 Task: Search one way flight ticket for 1 adult, 5 children, 2 infants in seat and 1 infant on lap in first from Longview: East Texas Regional Airport to Laramie: Laramie Regional Airport on 8-3-2023. Choice of flights is Alaska. Number of bags: 1 checked bag. Price is upto 87000. Outbound departure time preference is 15:45.
Action: Mouse moved to (332, 139)
Screenshot: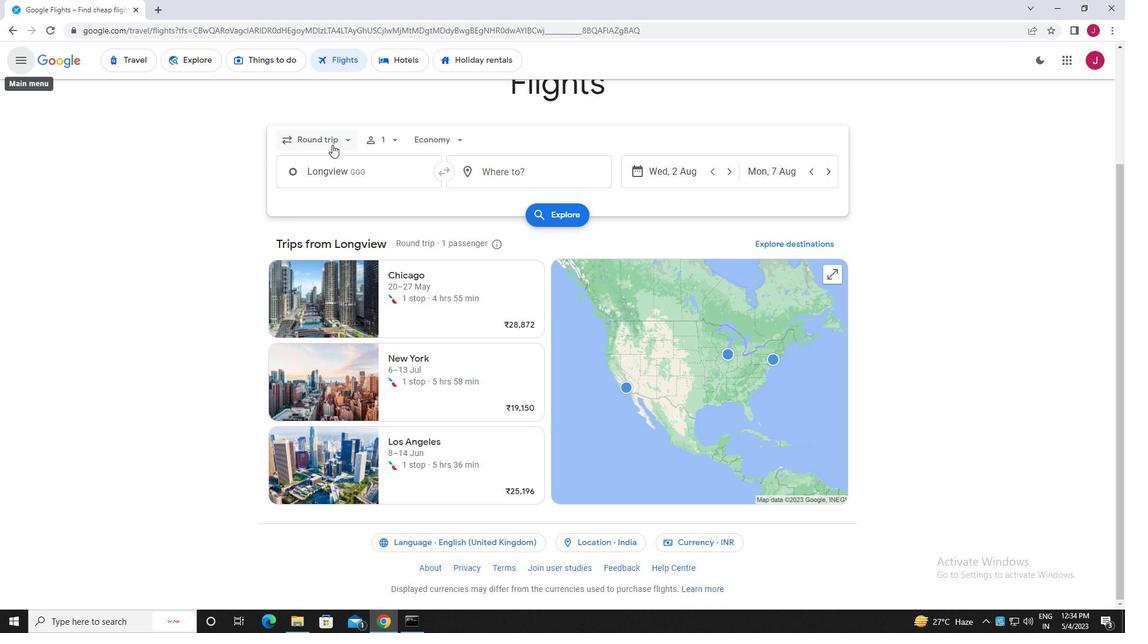 
Action: Mouse pressed left at (332, 139)
Screenshot: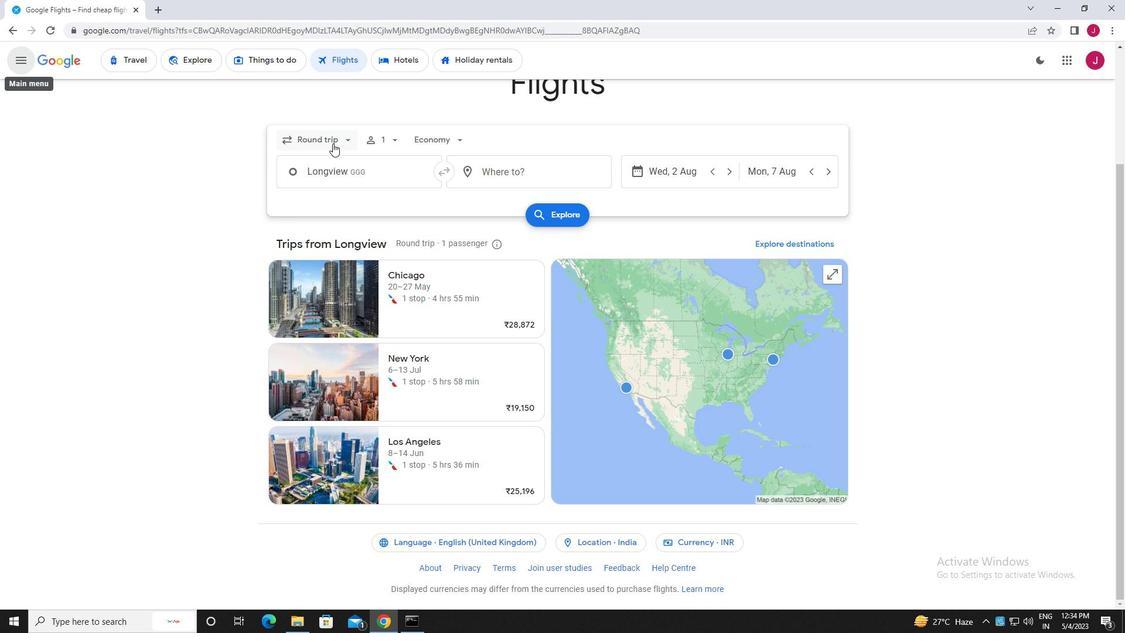 
Action: Mouse moved to (341, 191)
Screenshot: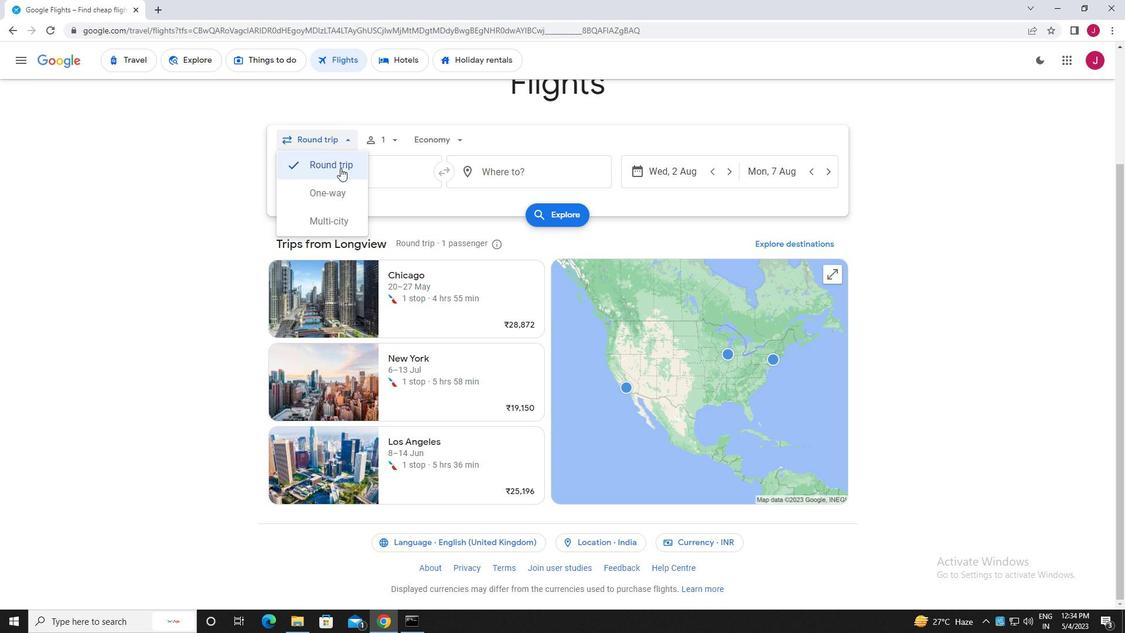 
Action: Mouse pressed left at (341, 191)
Screenshot: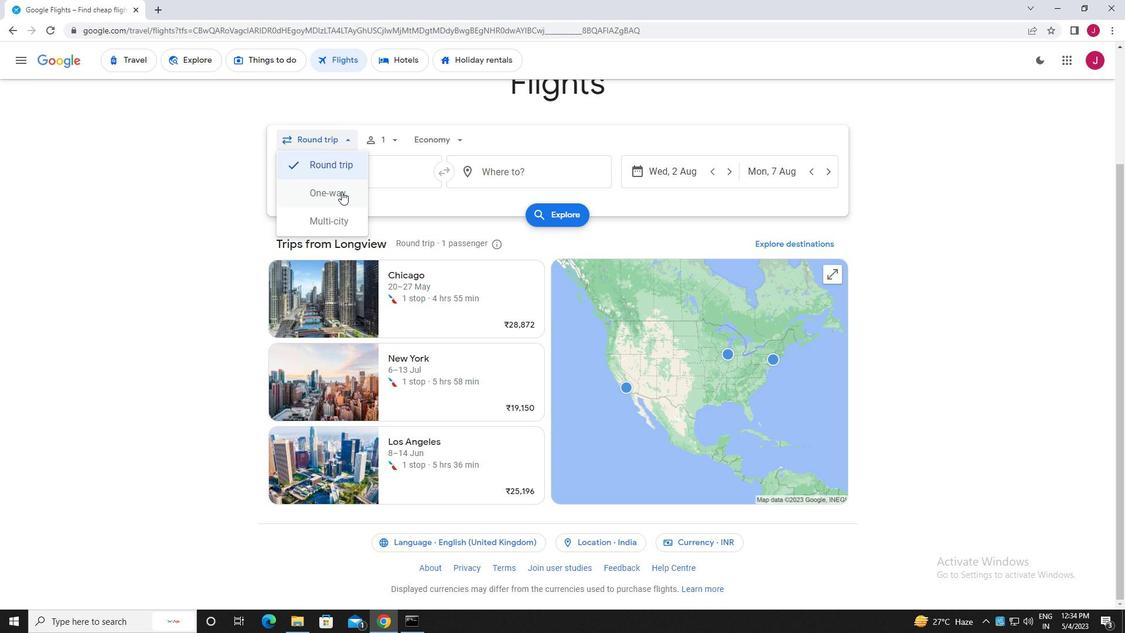 
Action: Mouse moved to (393, 140)
Screenshot: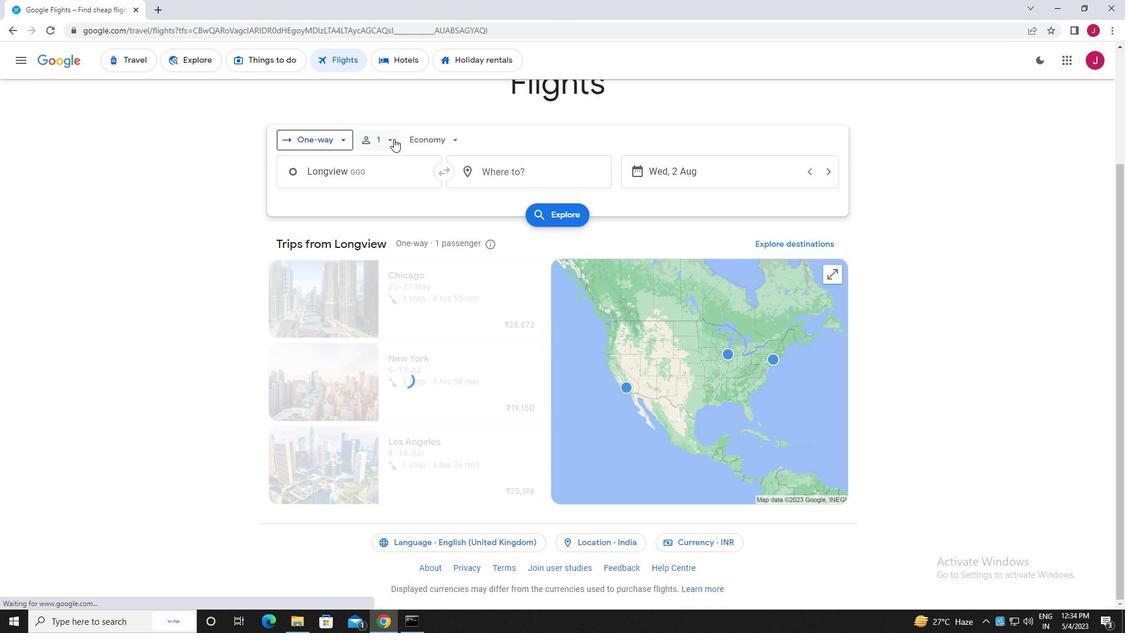 
Action: Mouse pressed left at (393, 140)
Screenshot: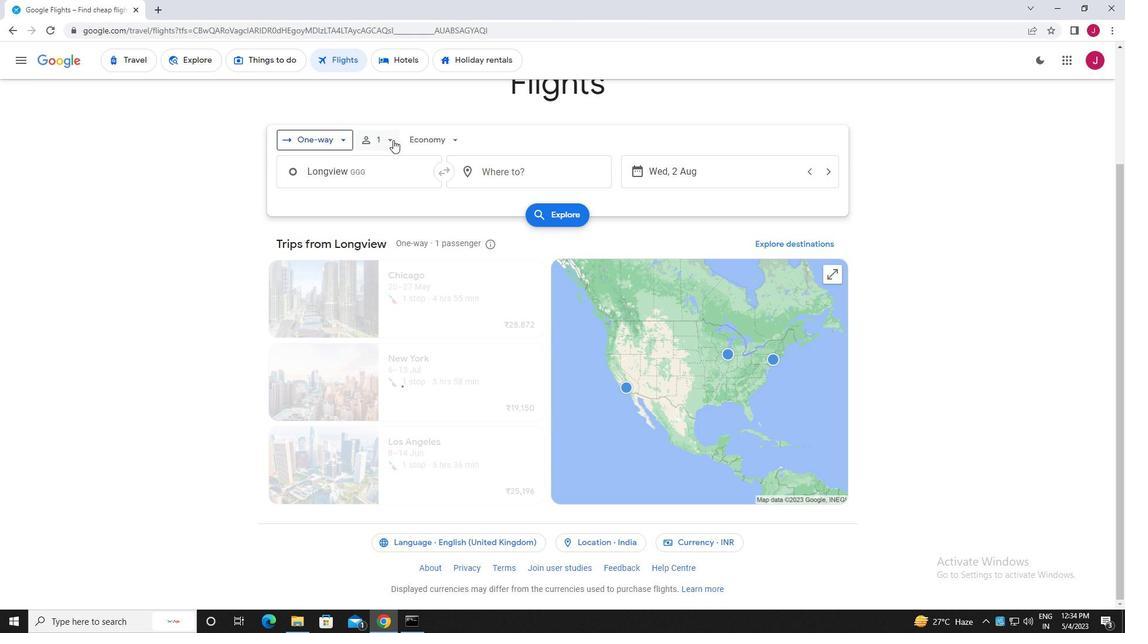 
Action: Mouse moved to (480, 201)
Screenshot: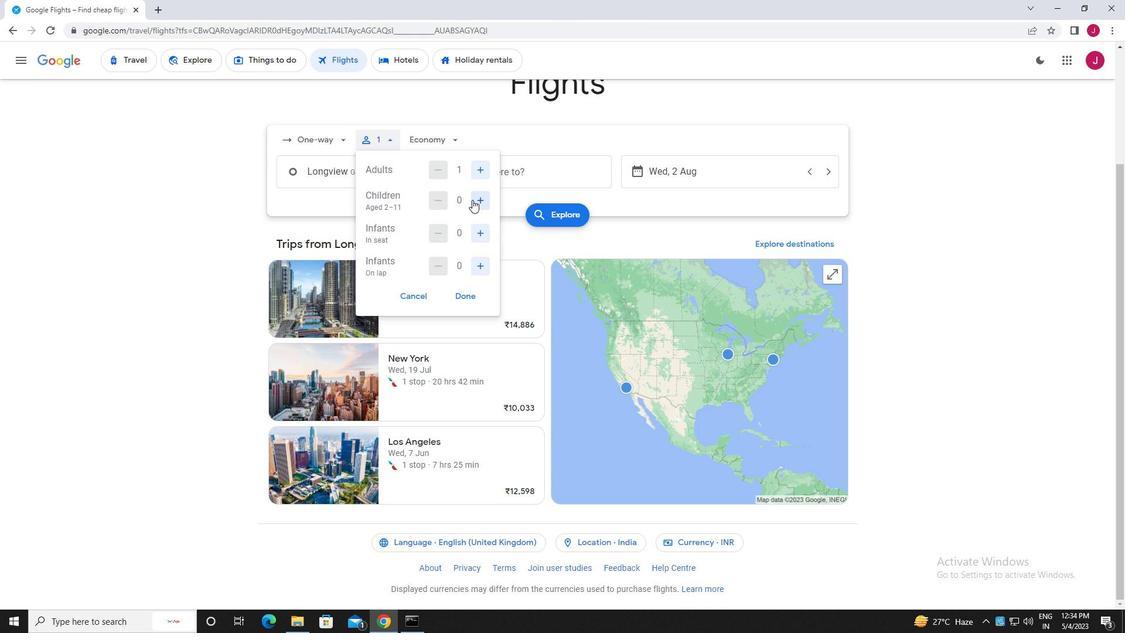 
Action: Mouse pressed left at (480, 201)
Screenshot: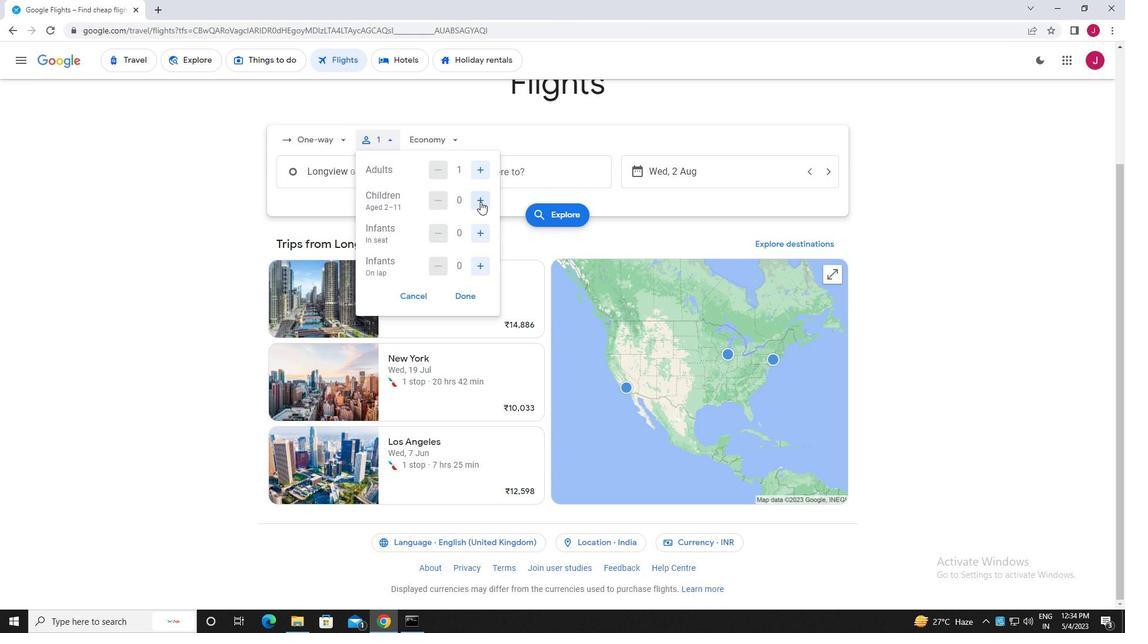 
Action: Mouse pressed left at (480, 201)
Screenshot: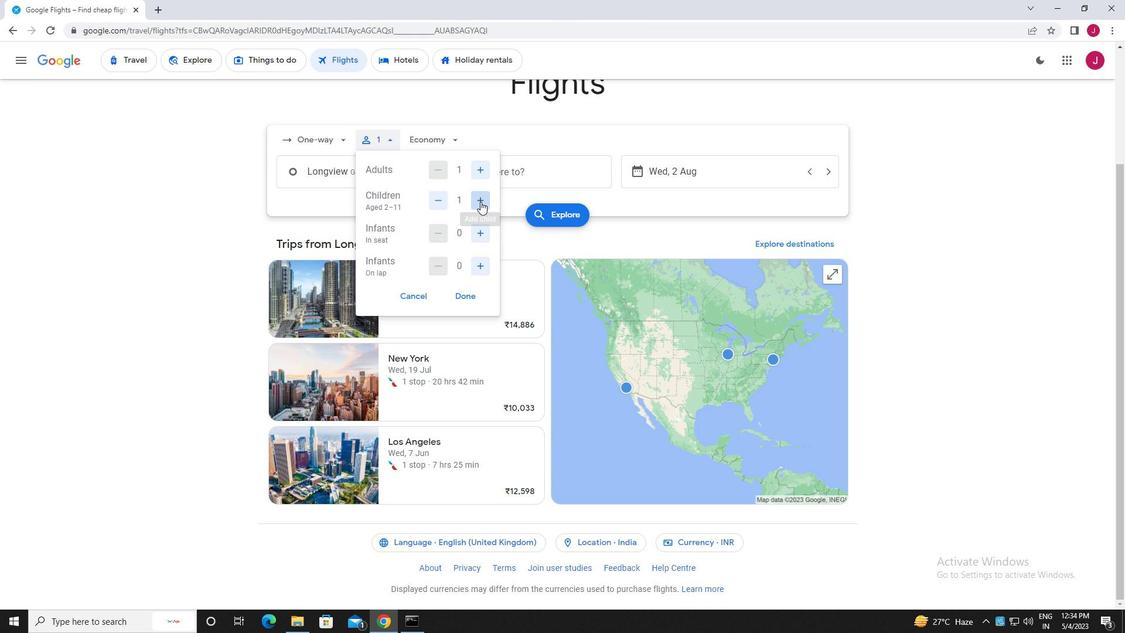 
Action: Mouse pressed left at (480, 201)
Screenshot: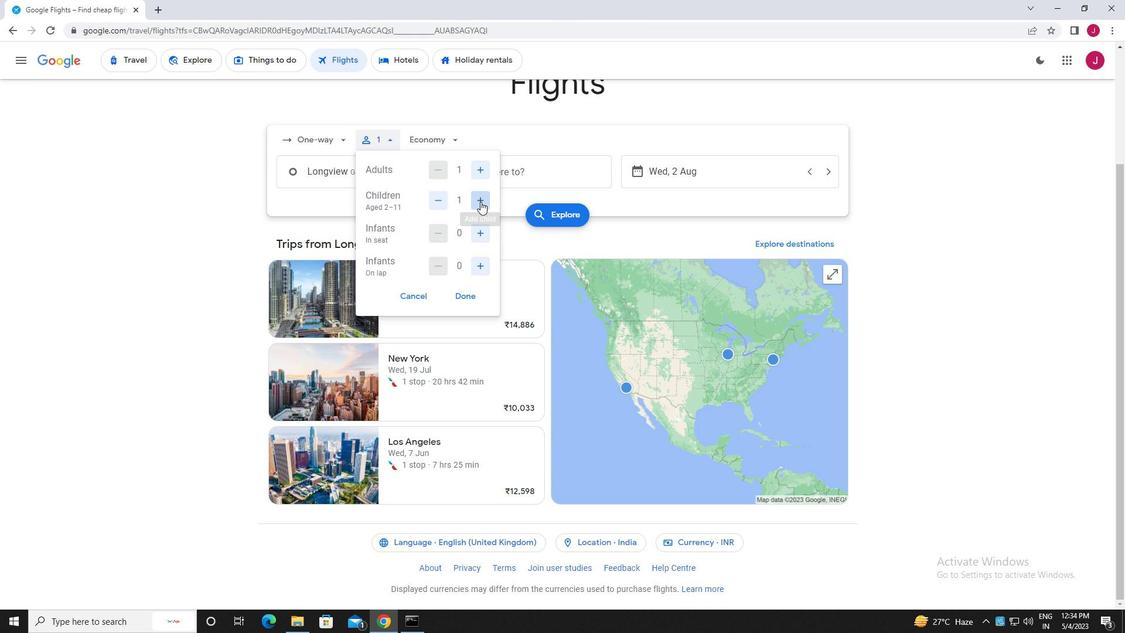 
Action: Mouse pressed left at (480, 201)
Screenshot: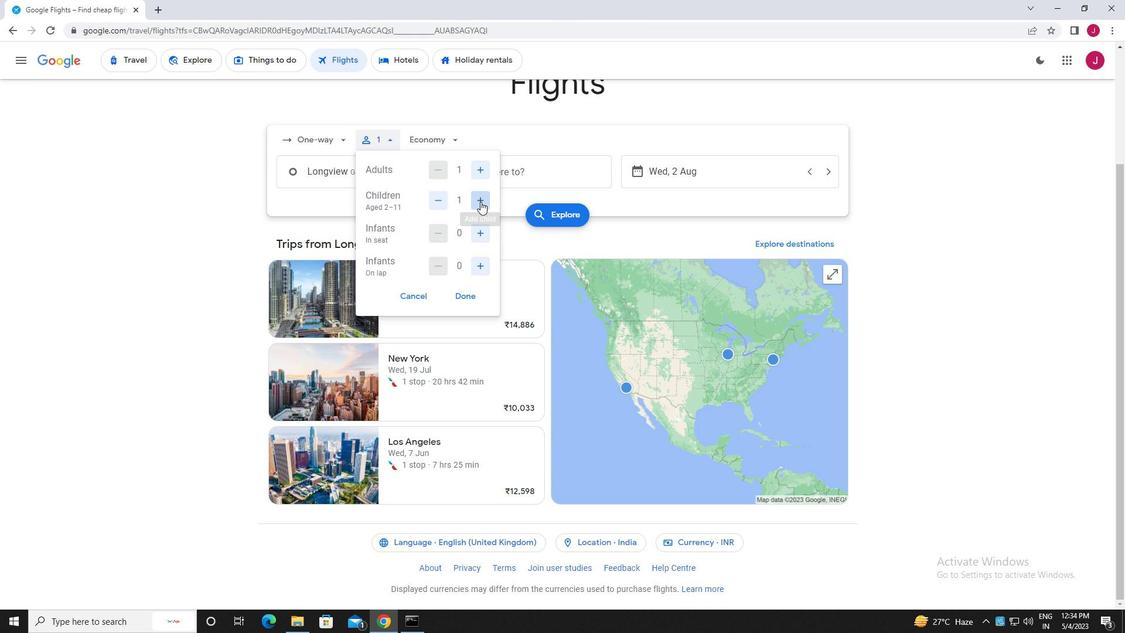 
Action: Mouse pressed left at (480, 201)
Screenshot: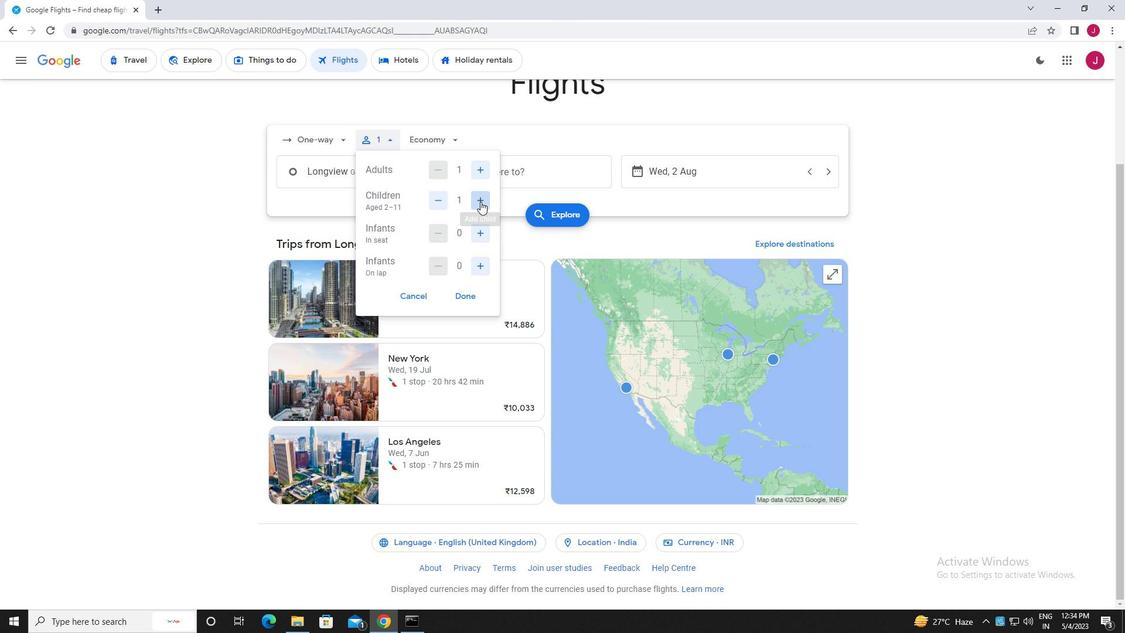 
Action: Mouse moved to (481, 231)
Screenshot: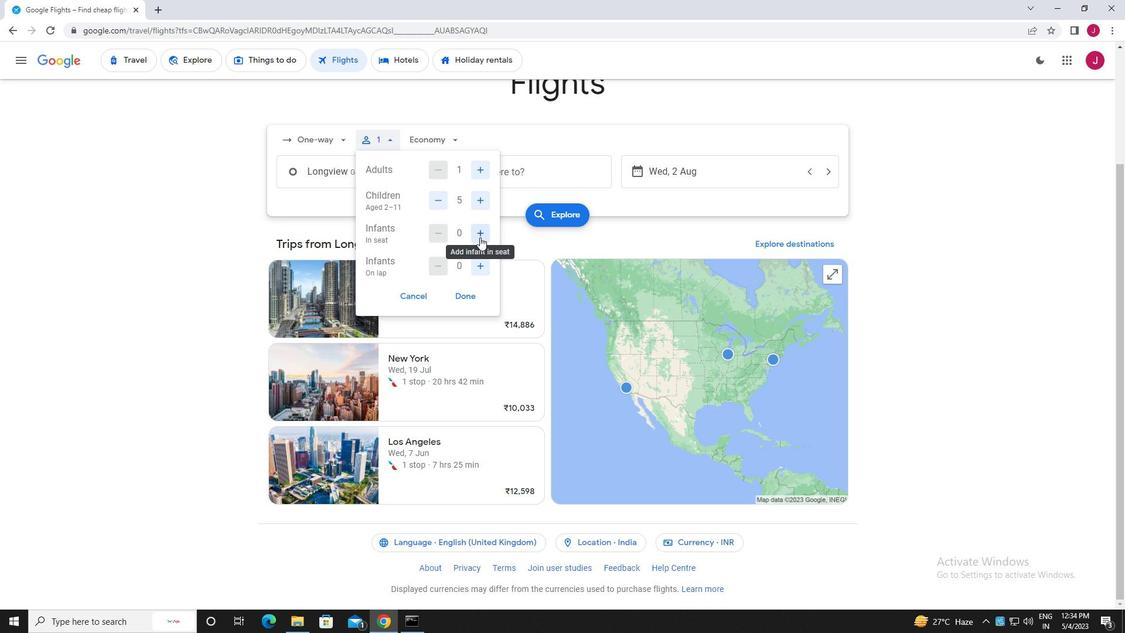
Action: Mouse pressed left at (481, 231)
Screenshot: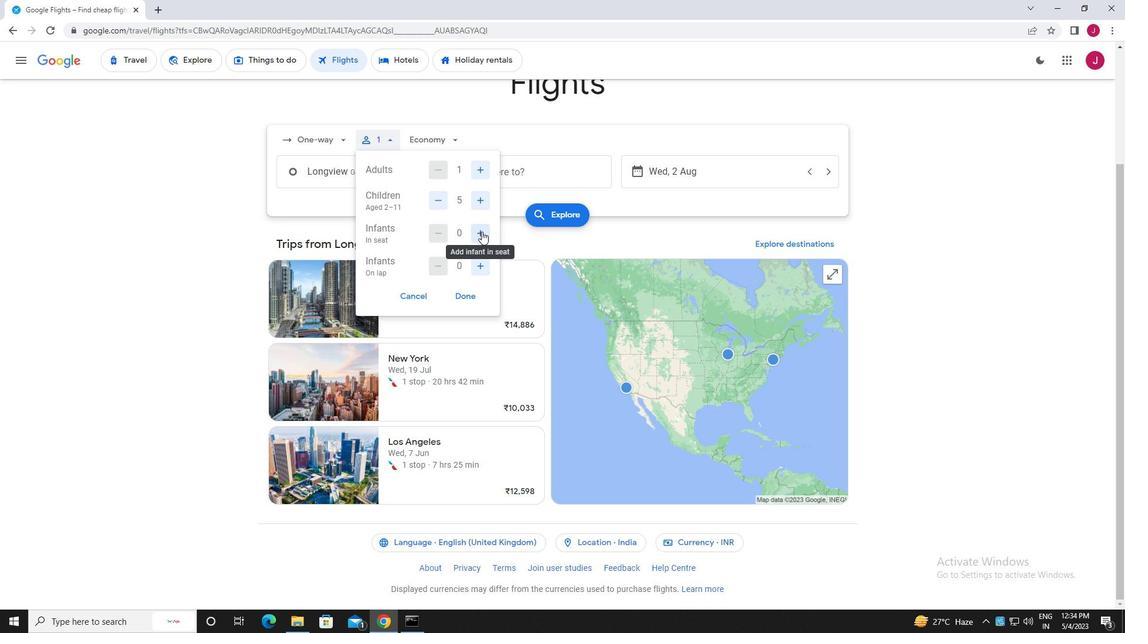 
Action: Mouse moved to (481, 231)
Screenshot: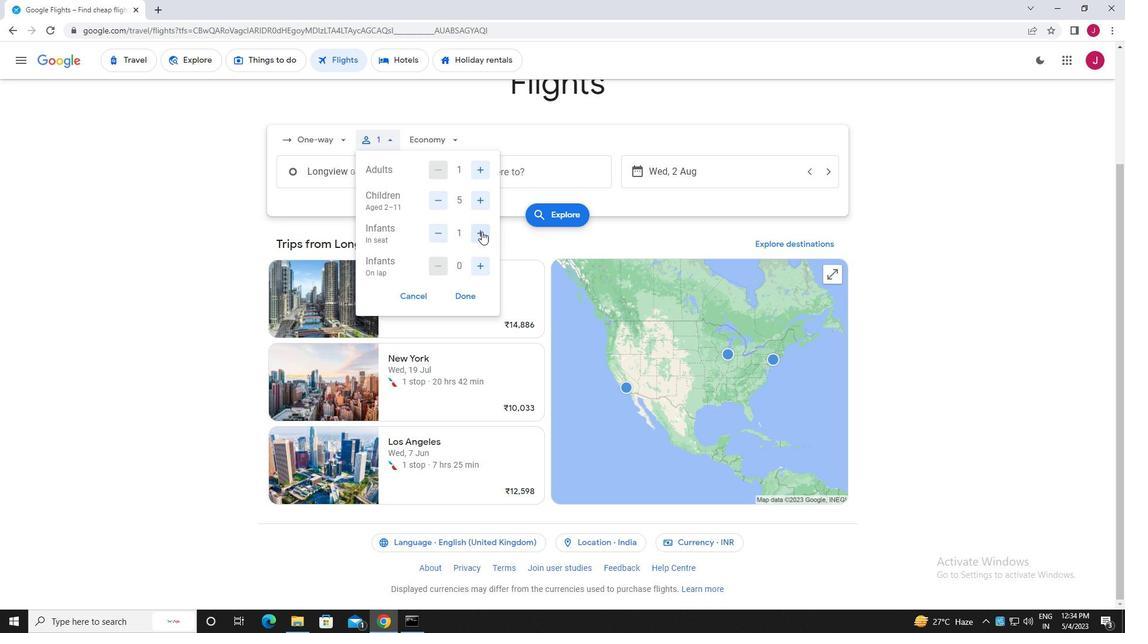 
Action: Mouse pressed left at (481, 231)
Screenshot: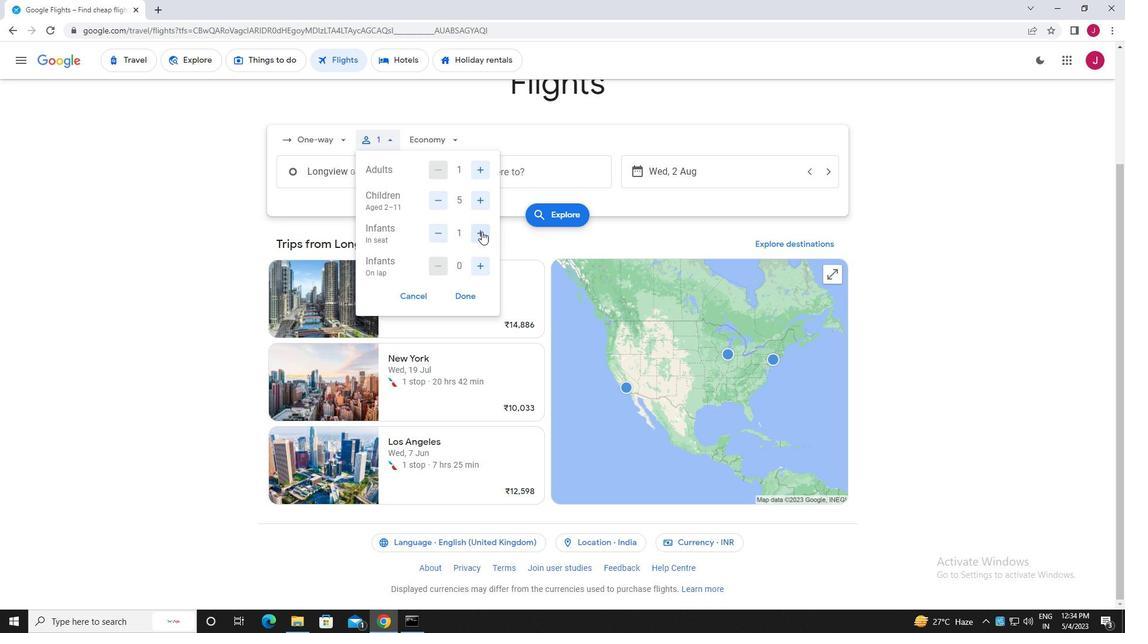 
Action: Mouse moved to (480, 267)
Screenshot: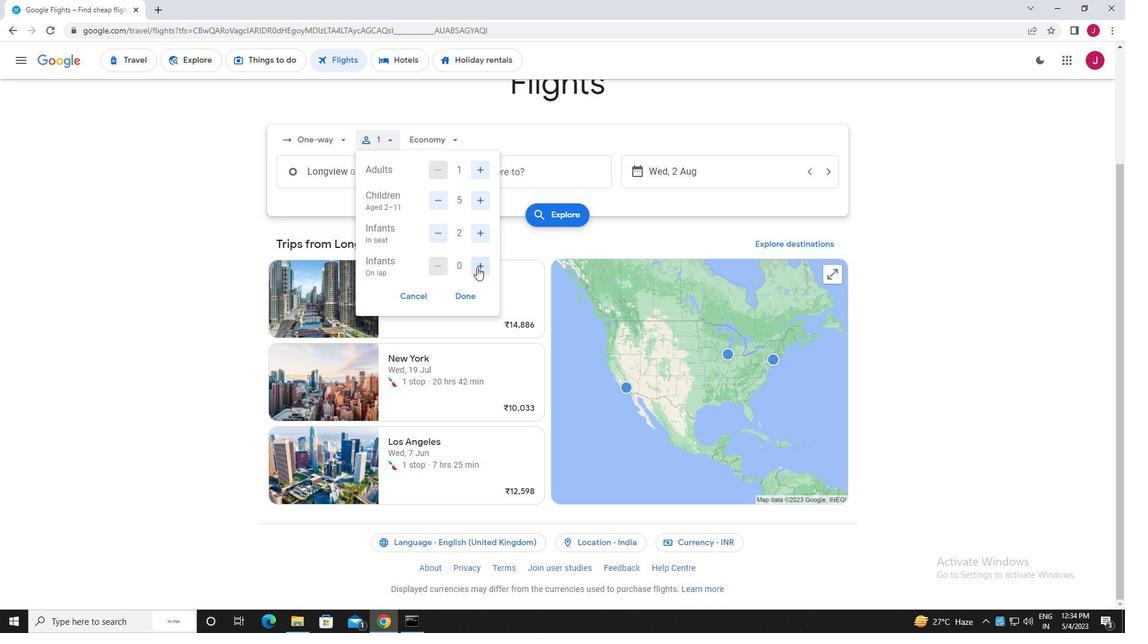 
Action: Mouse pressed left at (480, 267)
Screenshot: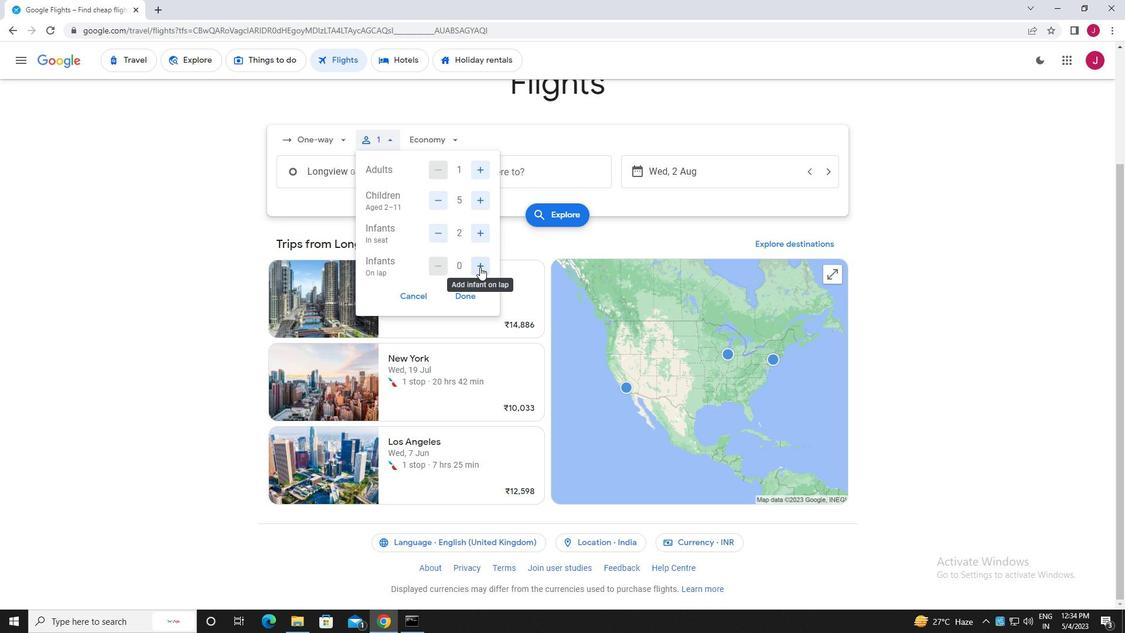 
Action: Mouse moved to (440, 234)
Screenshot: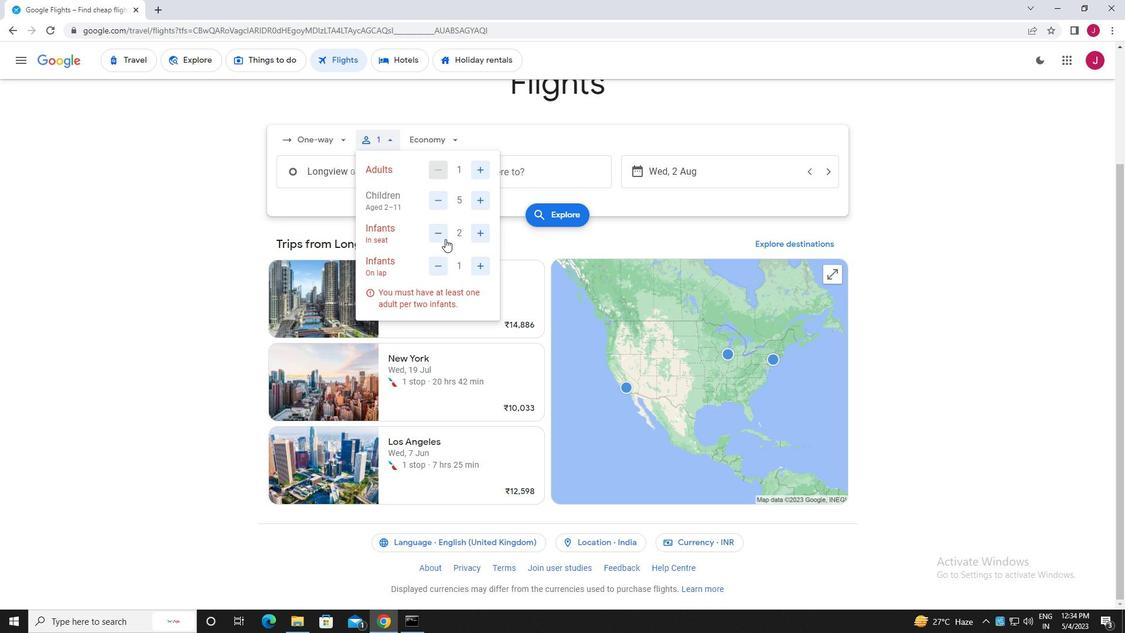 
Action: Mouse pressed left at (440, 234)
Screenshot: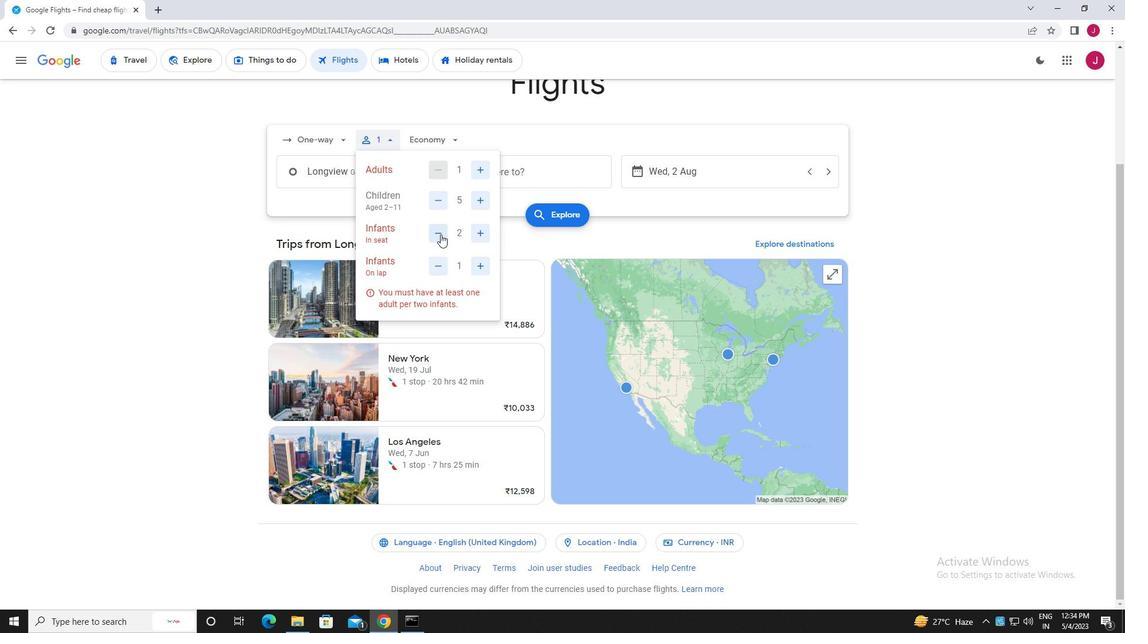 
Action: Mouse moved to (467, 294)
Screenshot: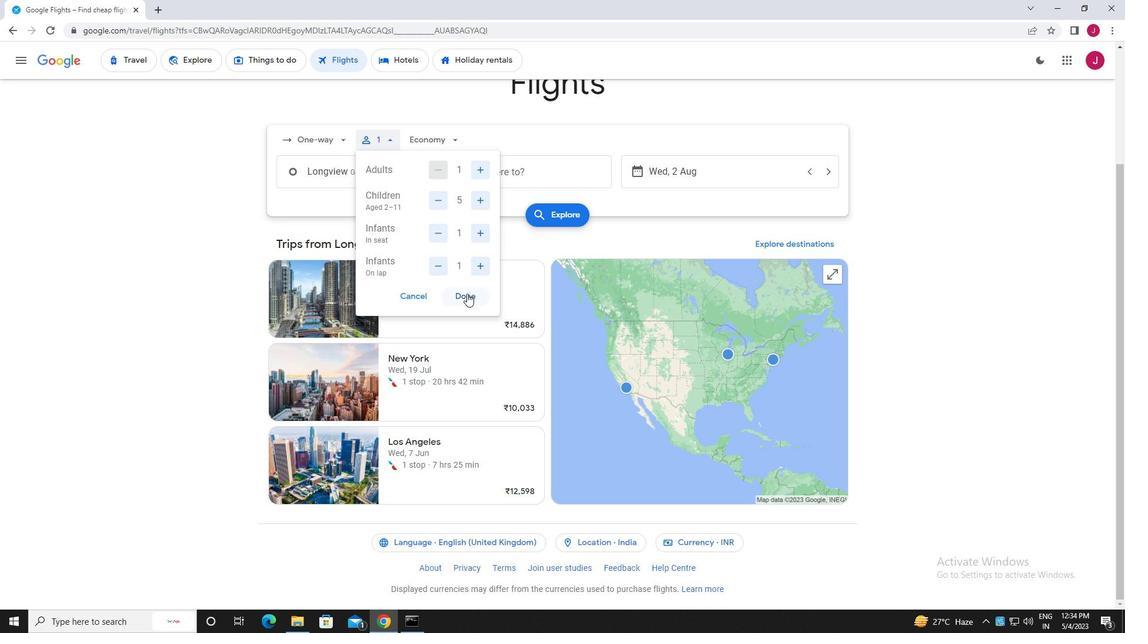 
Action: Mouse pressed left at (467, 294)
Screenshot: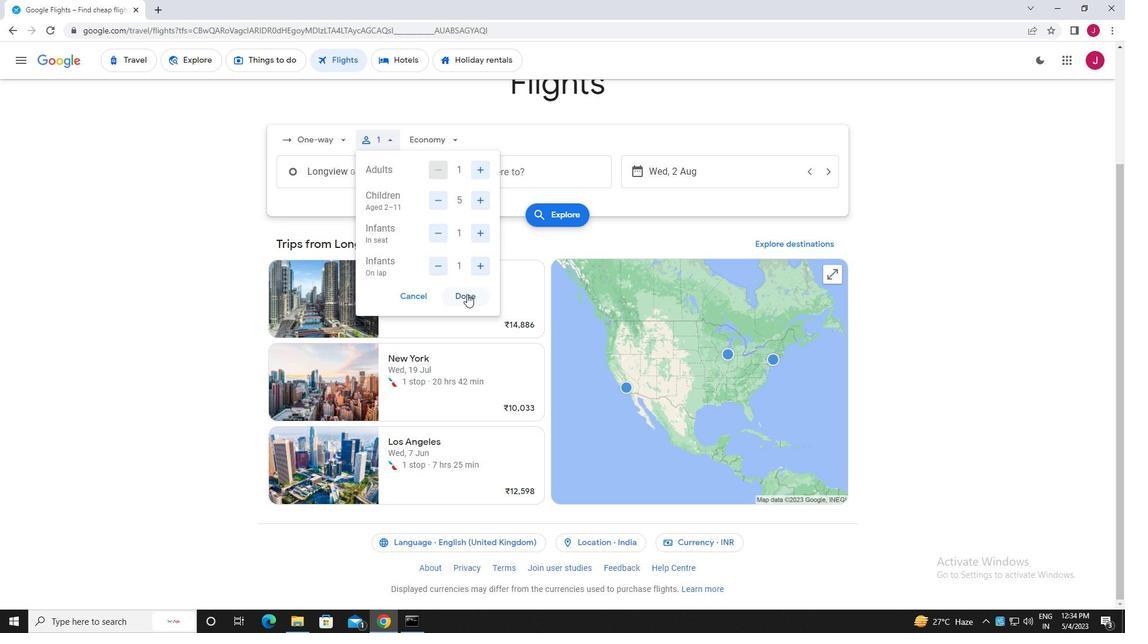 
Action: Mouse moved to (452, 134)
Screenshot: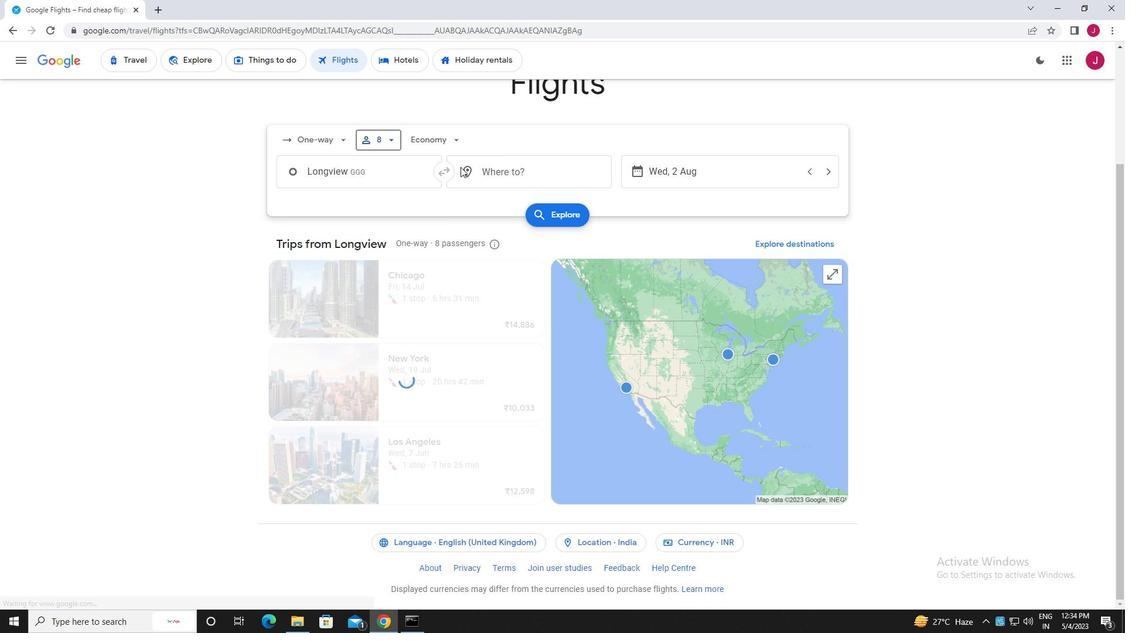 
Action: Mouse pressed left at (452, 134)
Screenshot: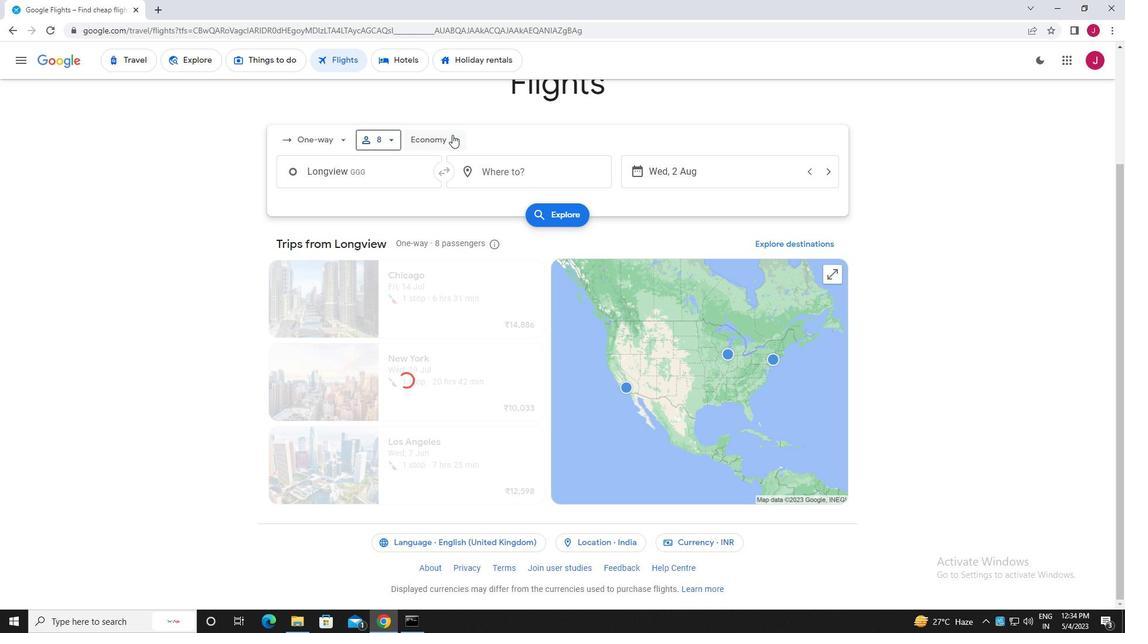 
Action: Mouse moved to (454, 246)
Screenshot: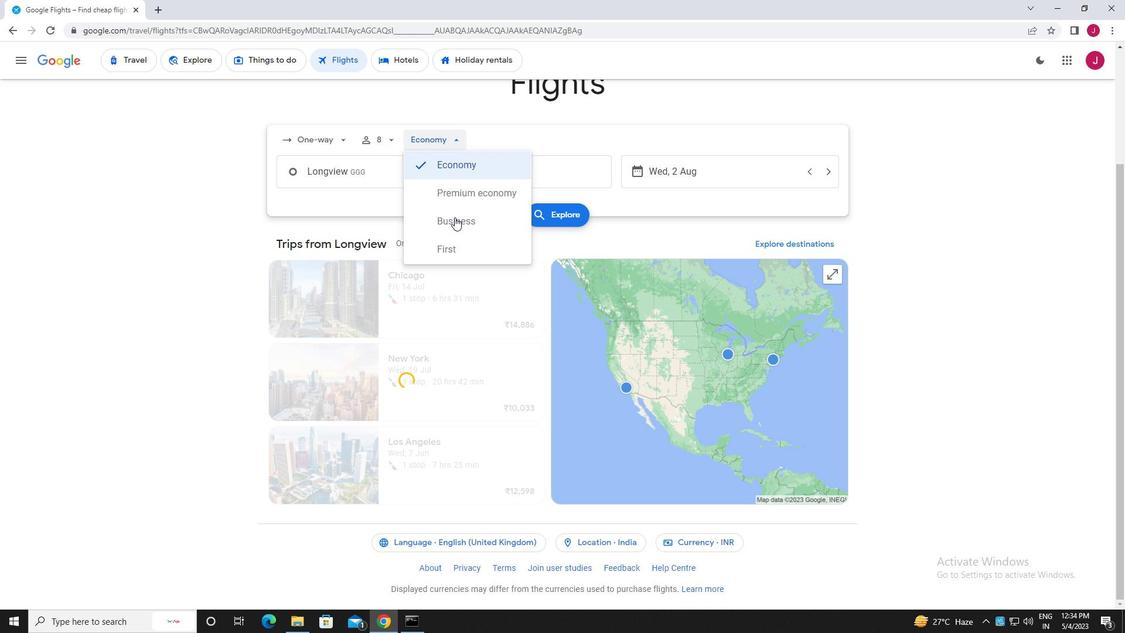 
Action: Mouse pressed left at (454, 246)
Screenshot: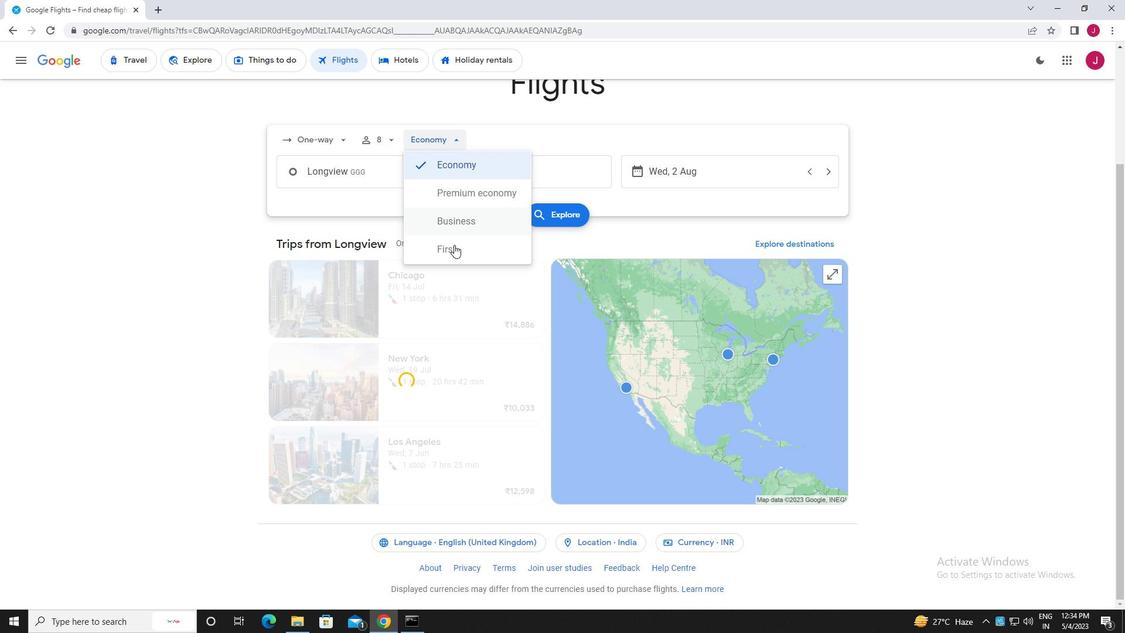 
Action: Mouse moved to (392, 171)
Screenshot: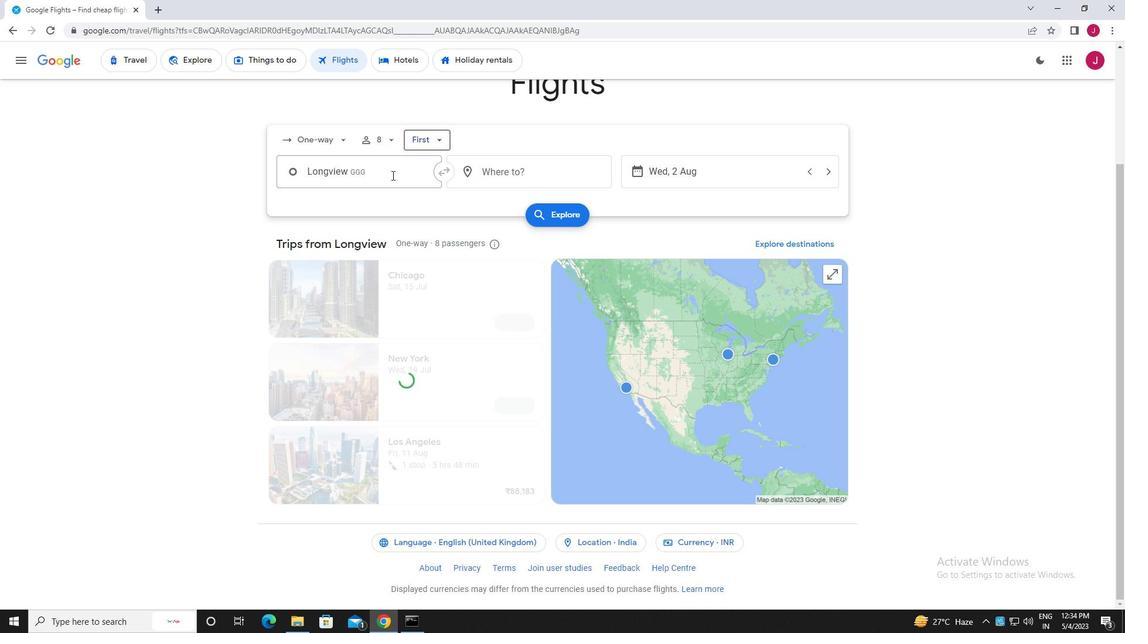 
Action: Mouse pressed left at (392, 171)
Screenshot: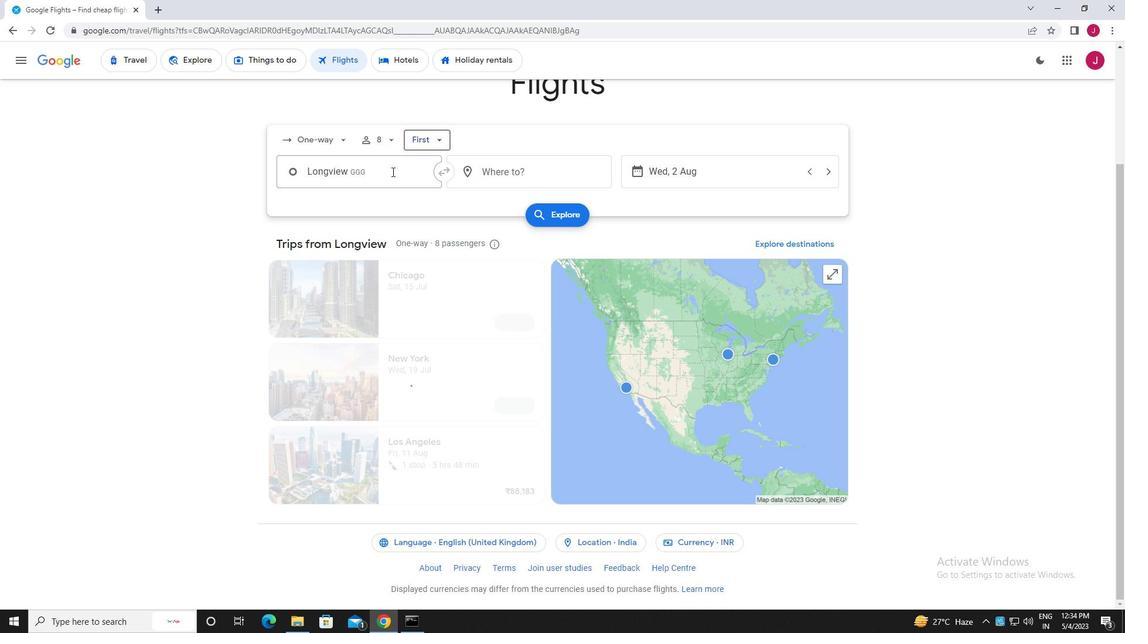 
Action: Mouse moved to (392, 172)
Screenshot: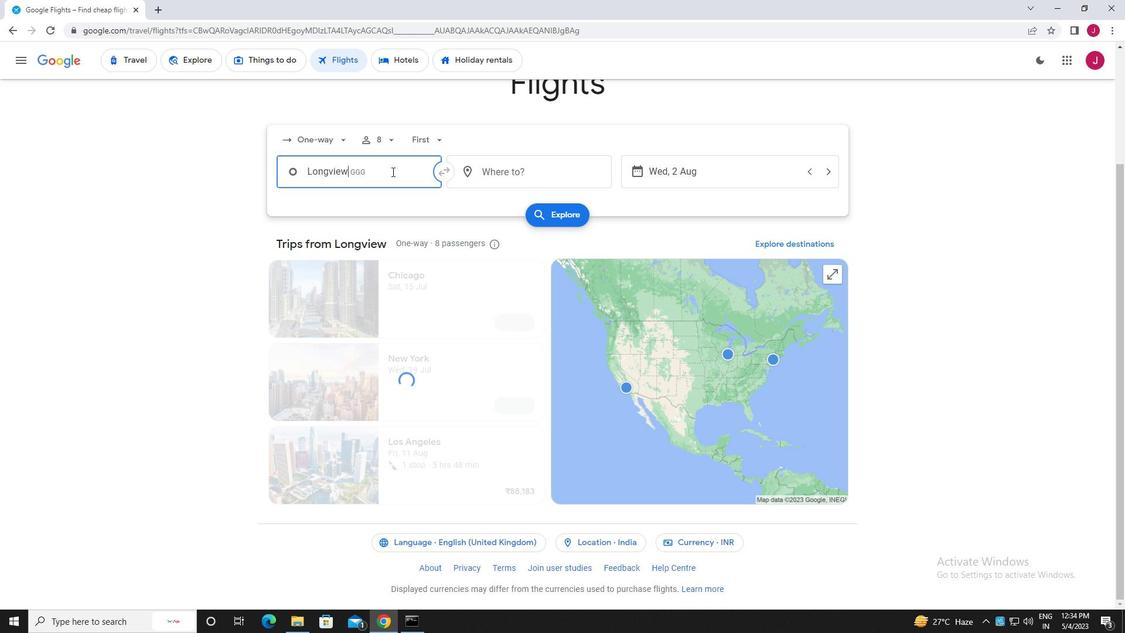 
Action: Key pressed te<Key.backspace><Key.backspace>east<Key.space>texas
Screenshot: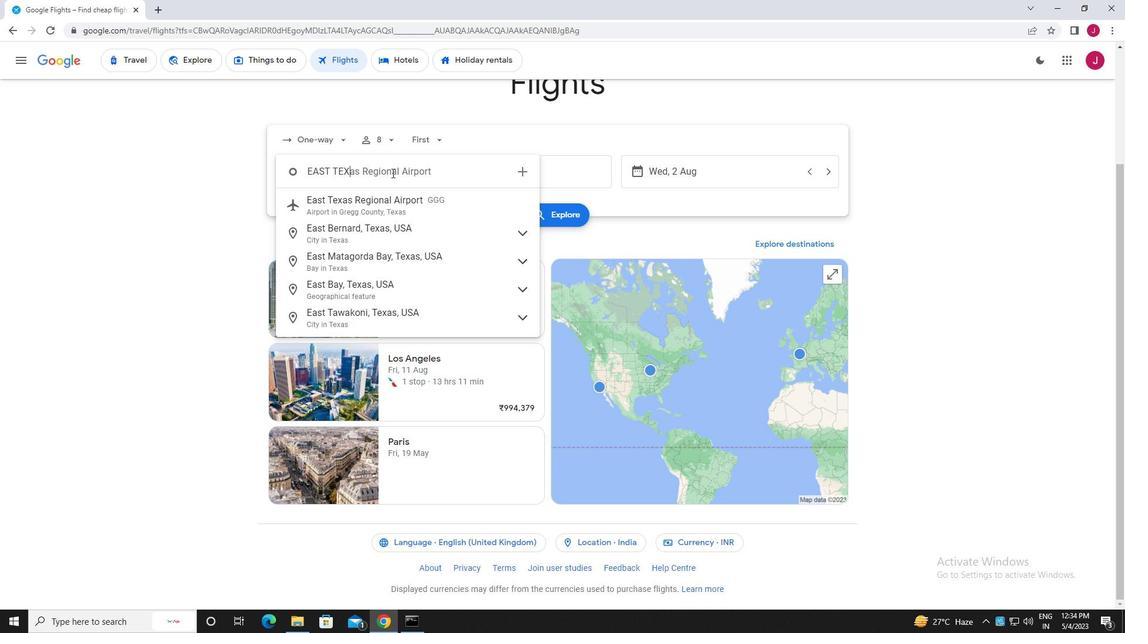
Action: Mouse moved to (422, 201)
Screenshot: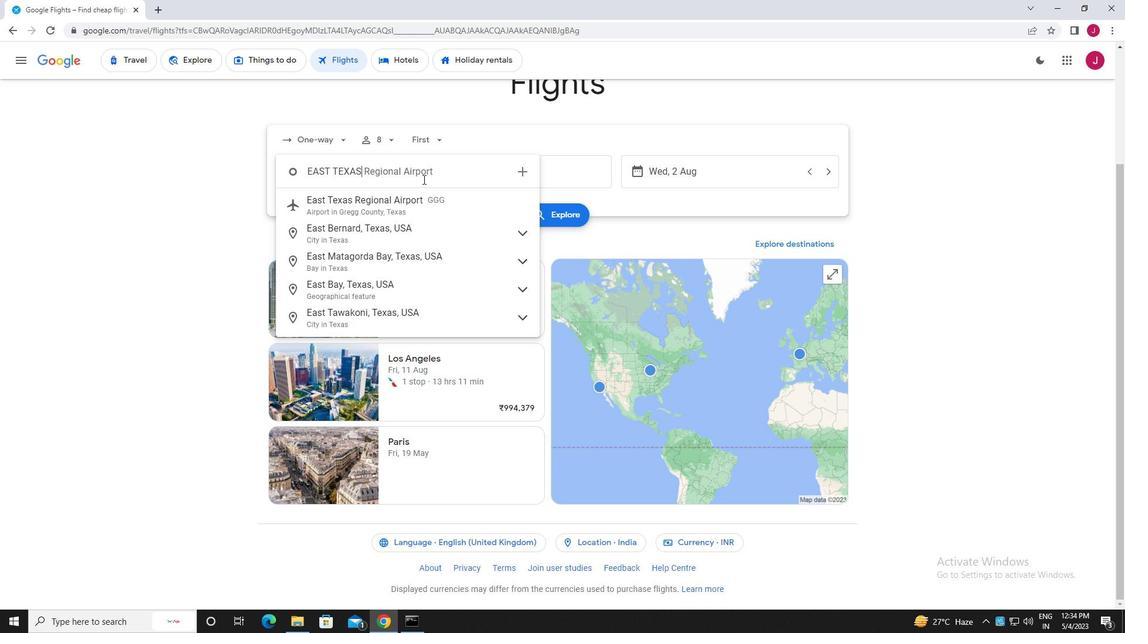 
Action: Mouse pressed left at (422, 201)
Screenshot: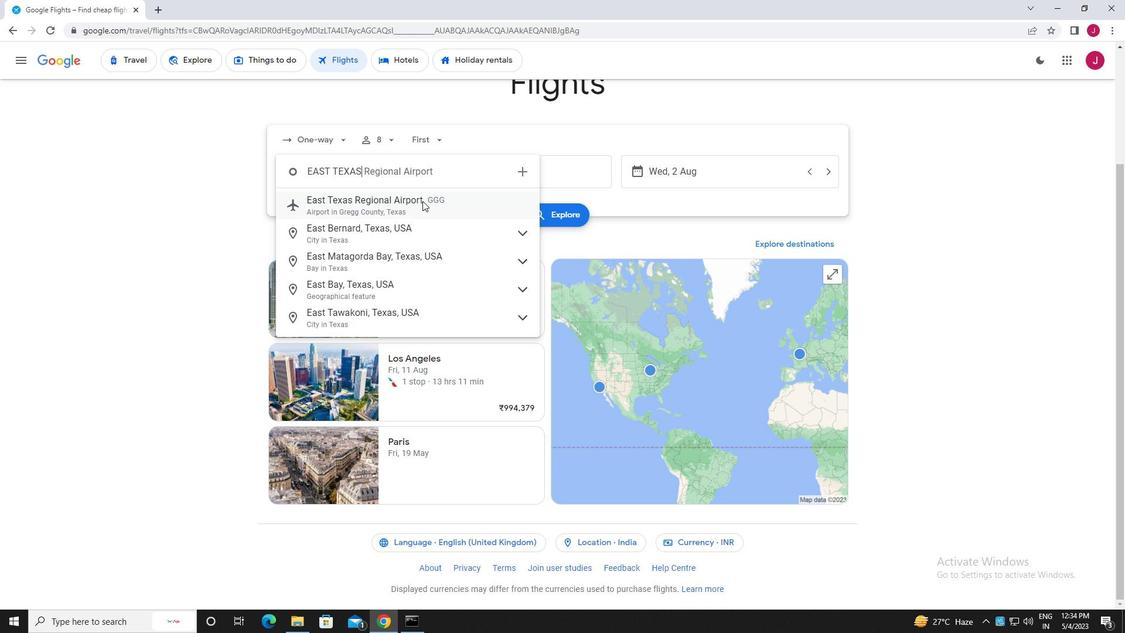 
Action: Mouse moved to (535, 174)
Screenshot: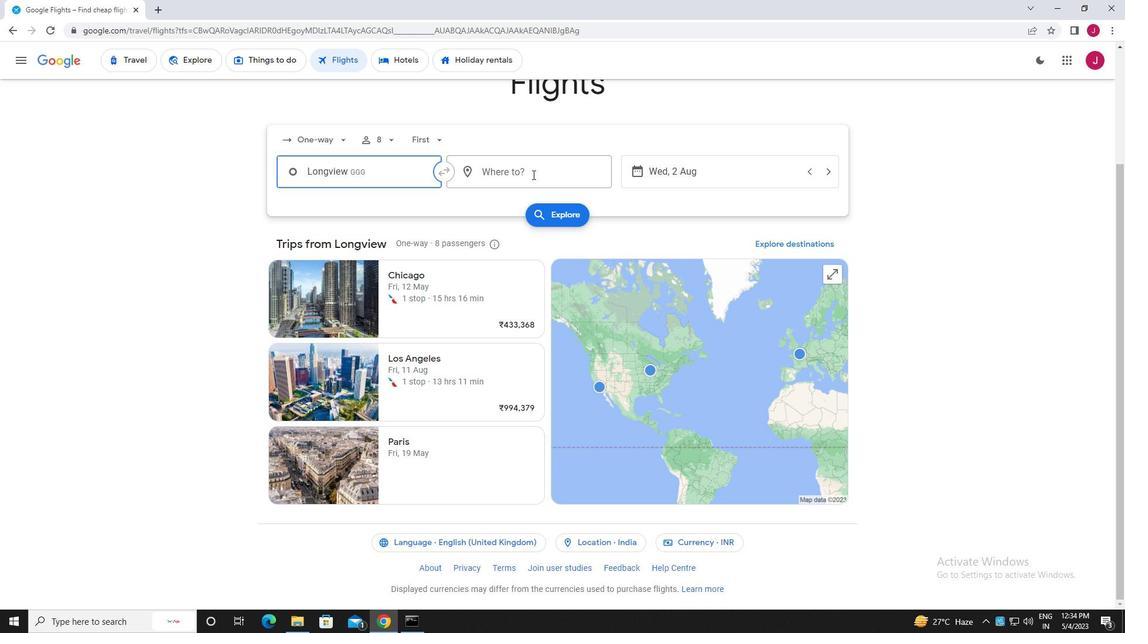 
Action: Mouse pressed left at (535, 174)
Screenshot: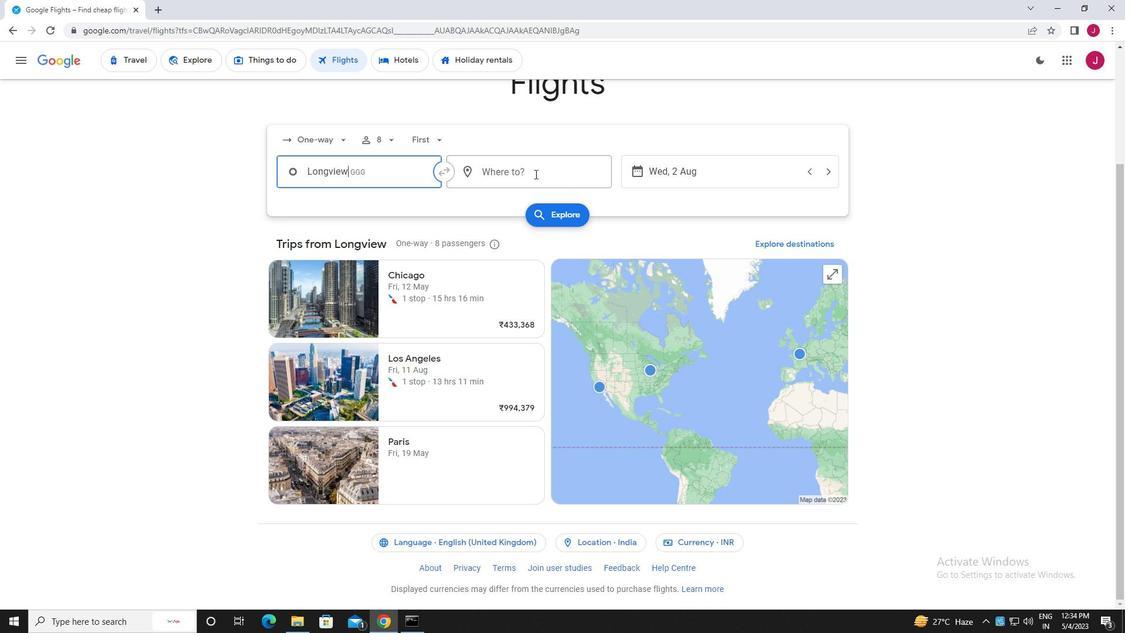 
Action: Mouse moved to (539, 170)
Screenshot: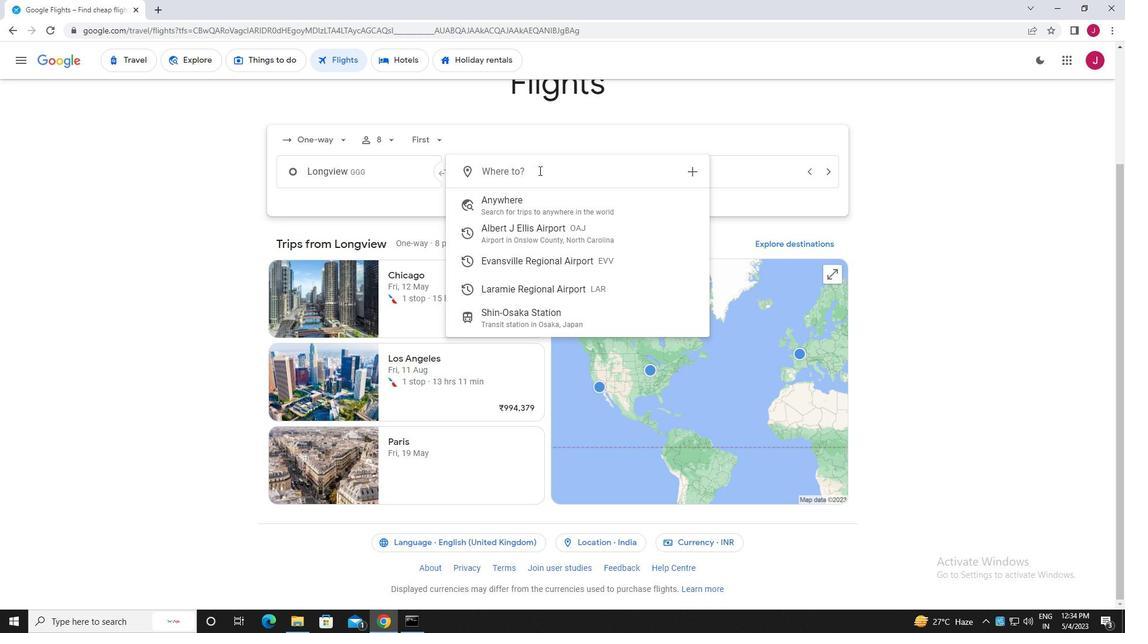 
Action: Key pressed laram
Screenshot: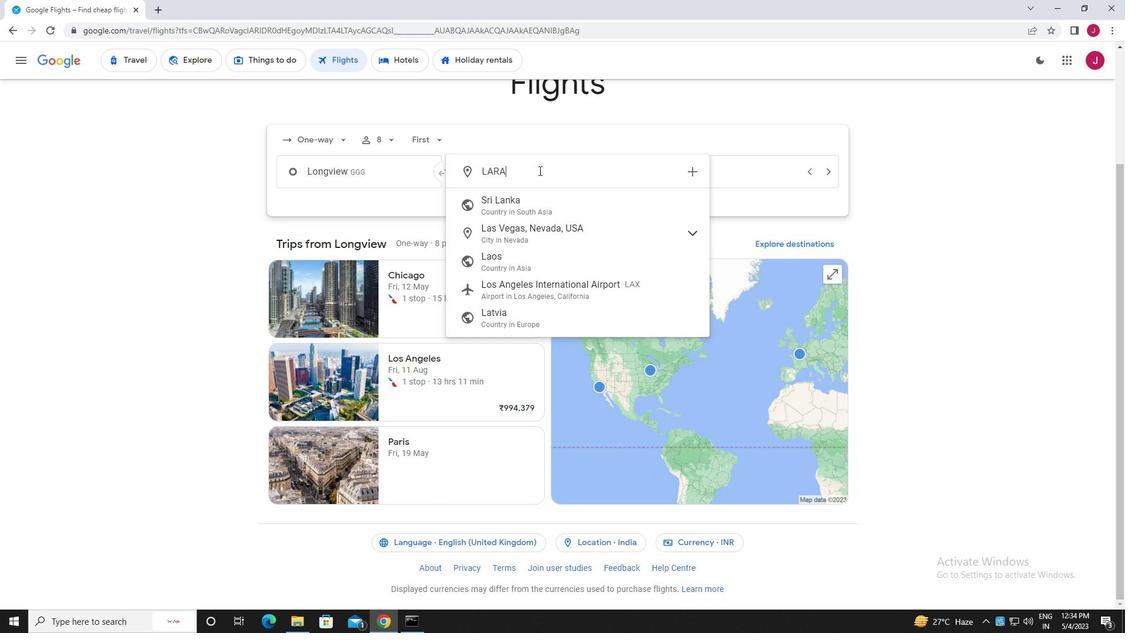 
Action: Mouse moved to (544, 262)
Screenshot: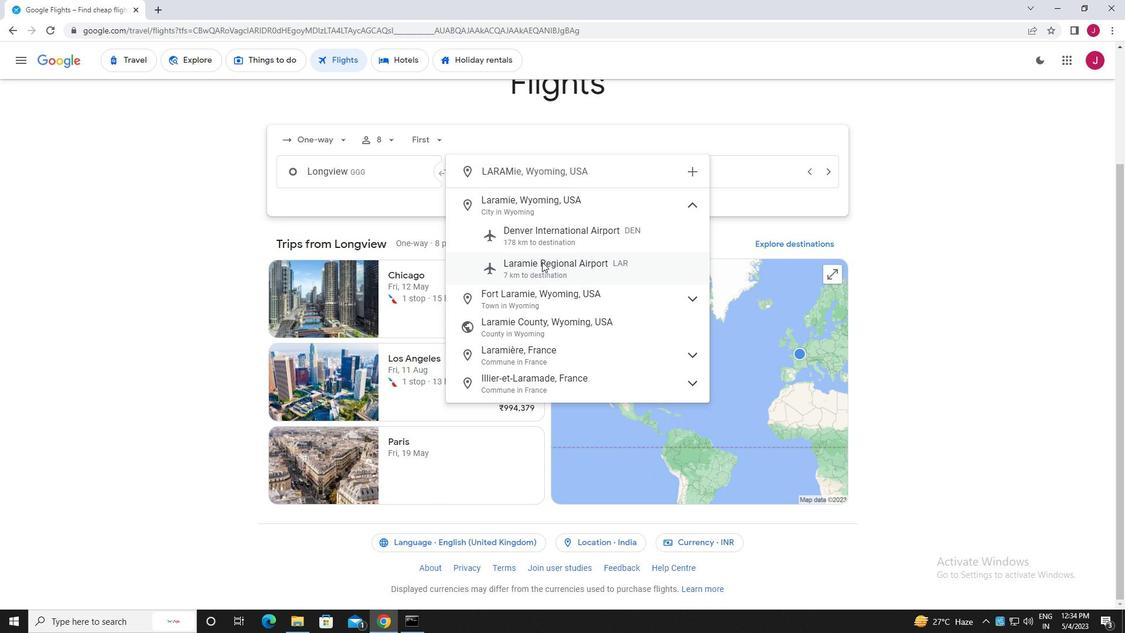 
Action: Mouse pressed left at (544, 262)
Screenshot: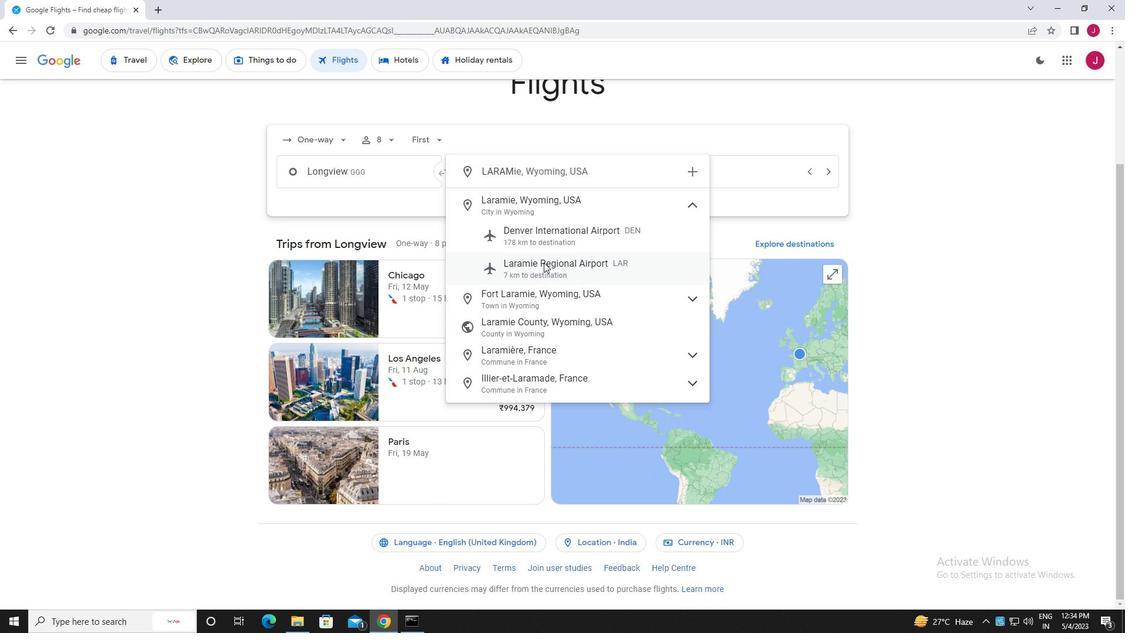 
Action: Mouse moved to (689, 174)
Screenshot: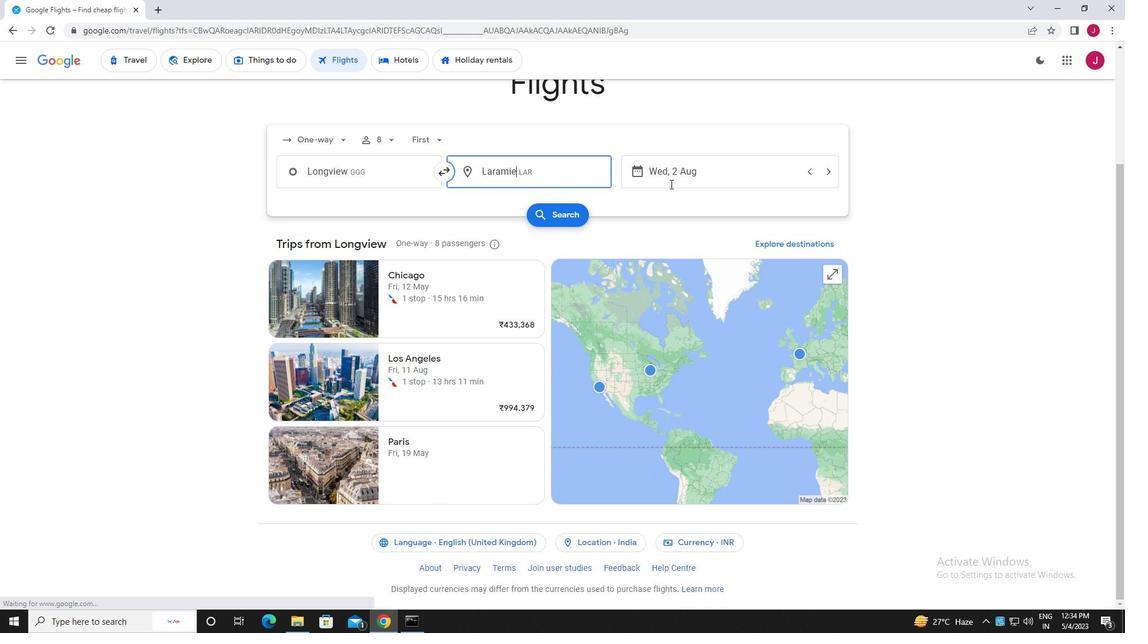 
Action: Mouse pressed left at (689, 174)
Screenshot: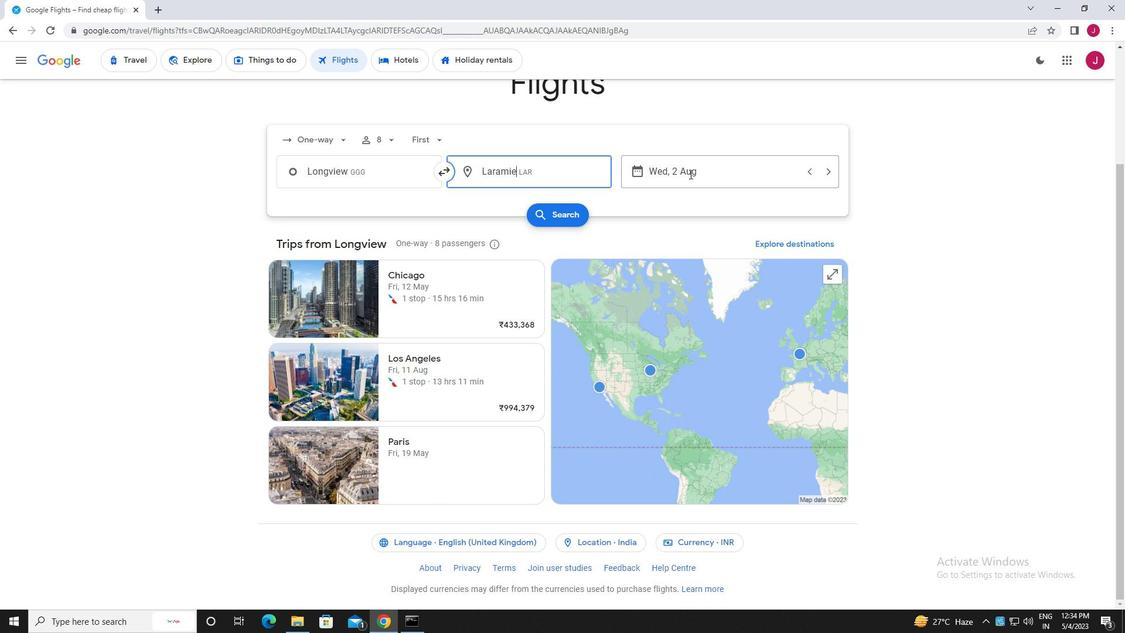 
Action: Mouse moved to (540, 269)
Screenshot: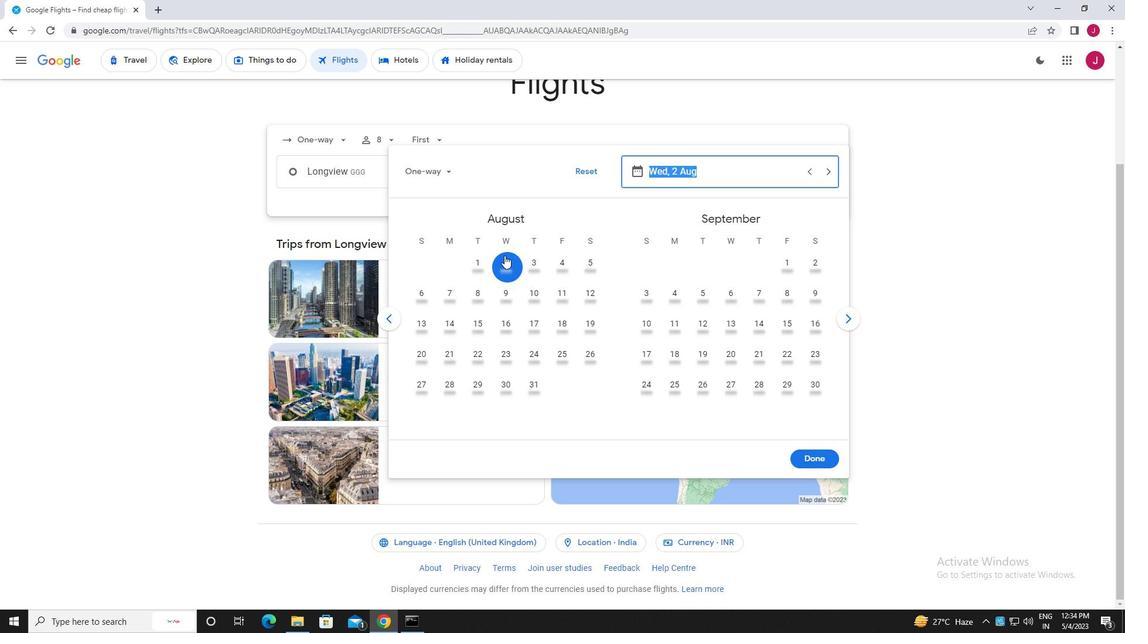 
Action: Mouse pressed left at (540, 269)
Screenshot: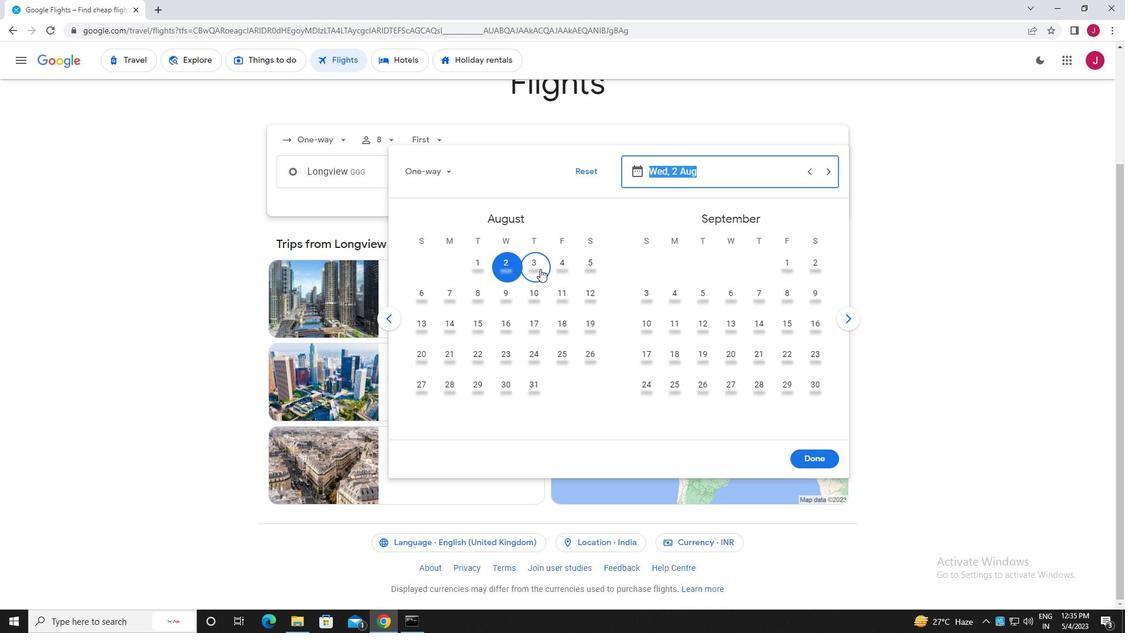 
Action: Mouse moved to (806, 457)
Screenshot: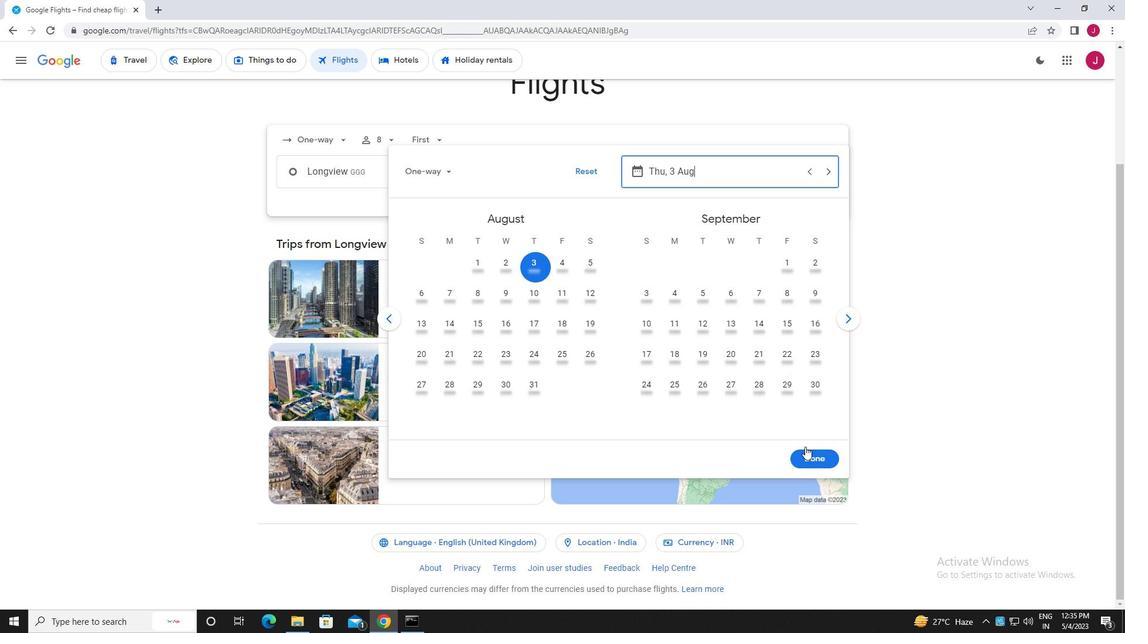 
Action: Mouse pressed left at (806, 457)
Screenshot: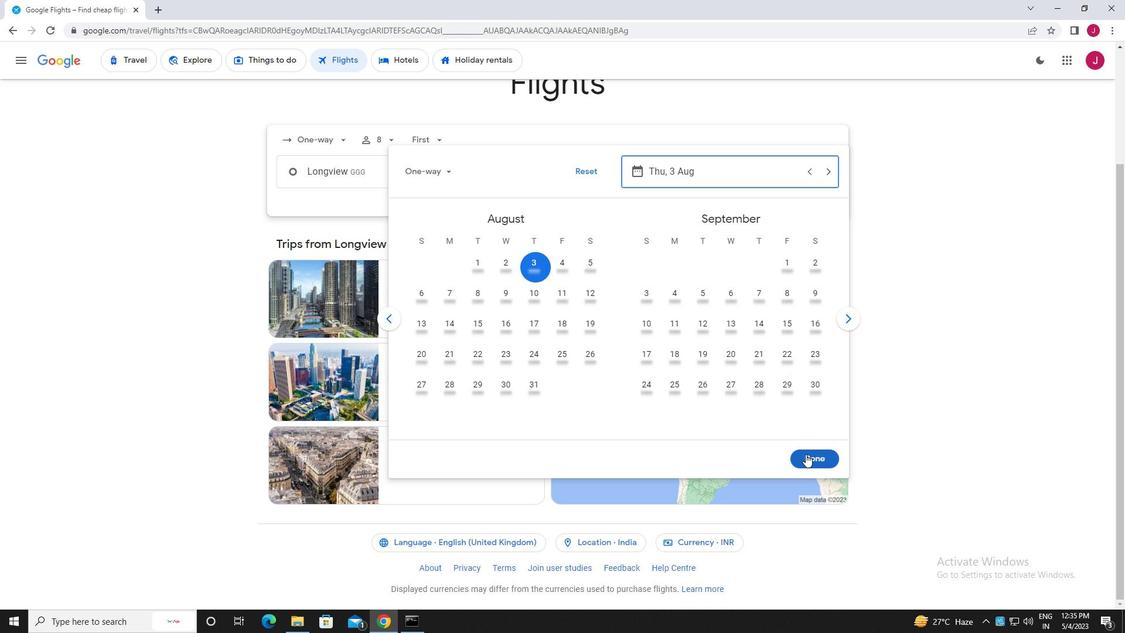 
Action: Mouse moved to (560, 214)
Screenshot: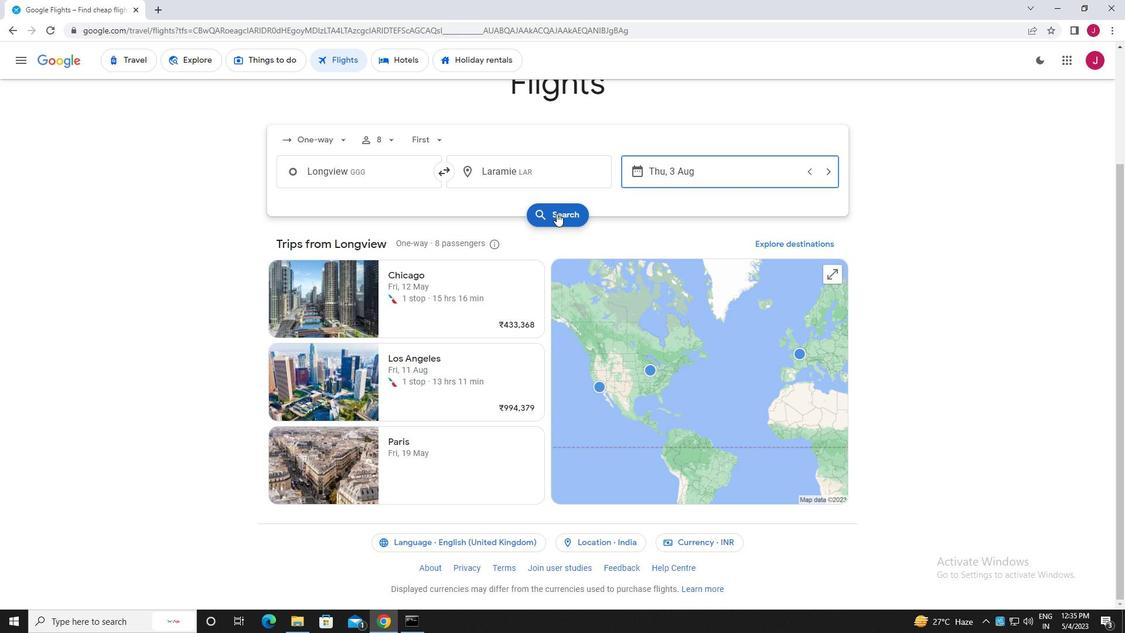 
Action: Mouse pressed left at (560, 214)
Screenshot: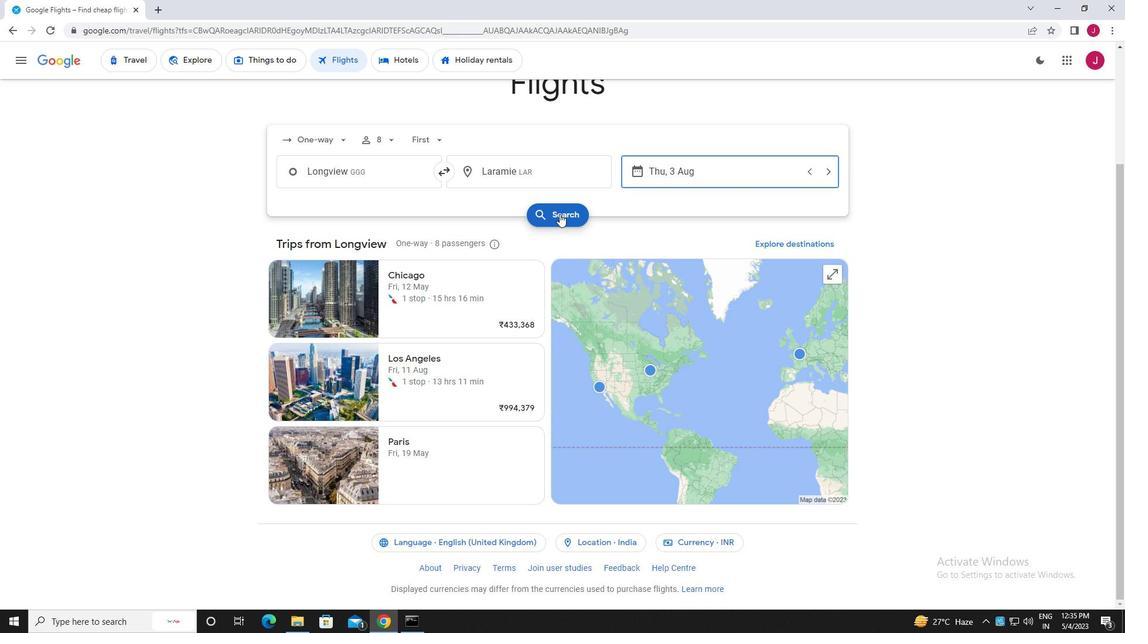 
Action: Mouse moved to (303, 165)
Screenshot: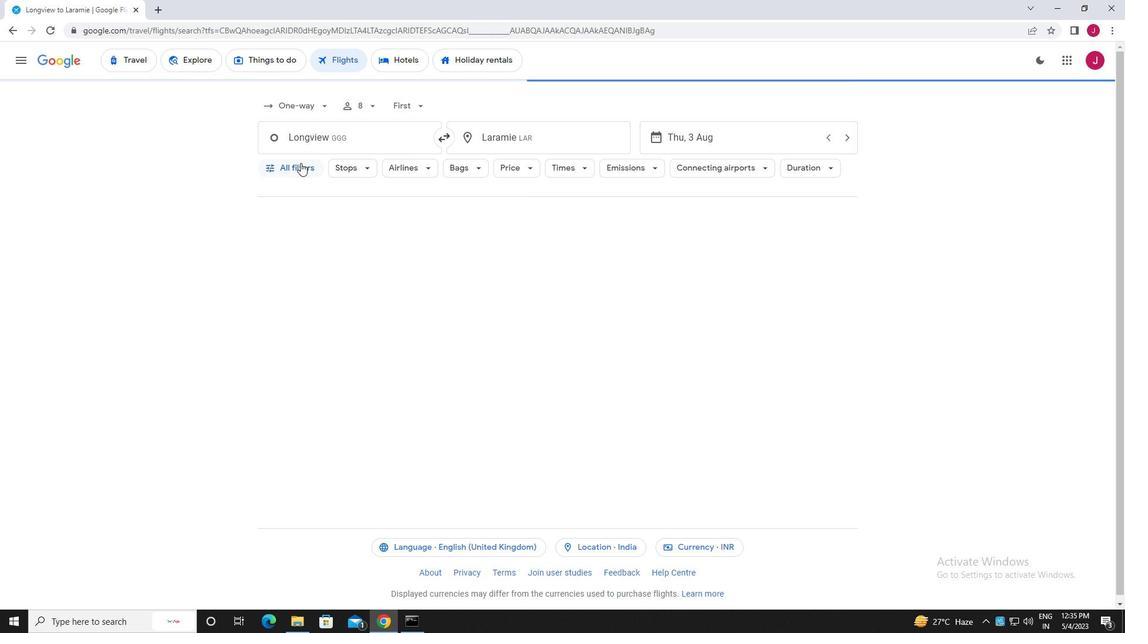 
Action: Mouse pressed left at (303, 165)
Screenshot: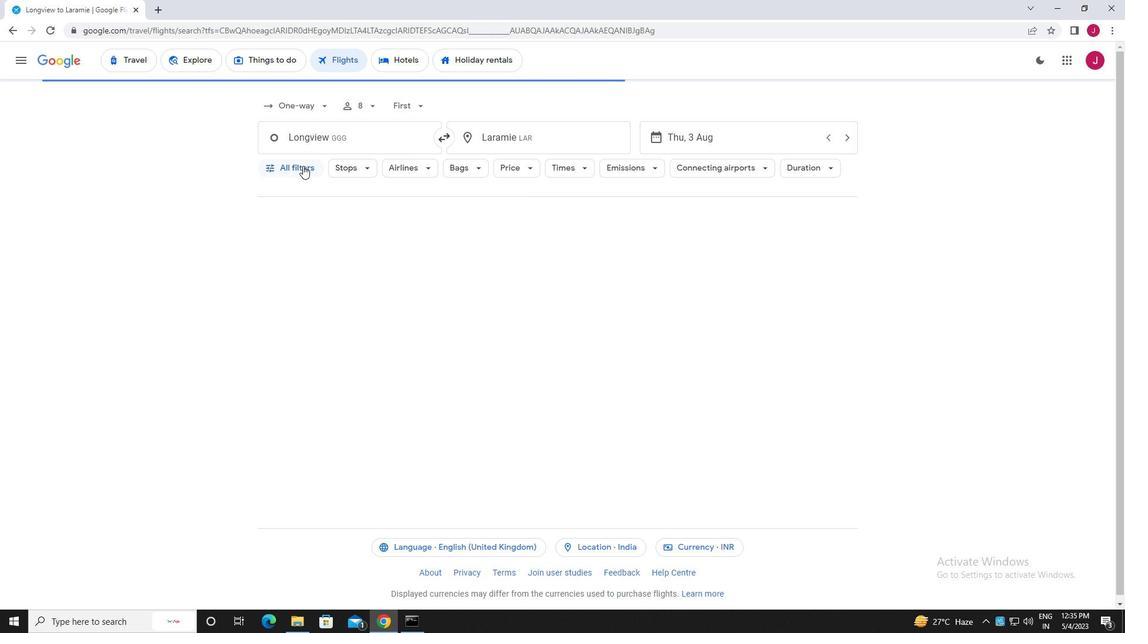 
Action: Mouse moved to (337, 209)
Screenshot: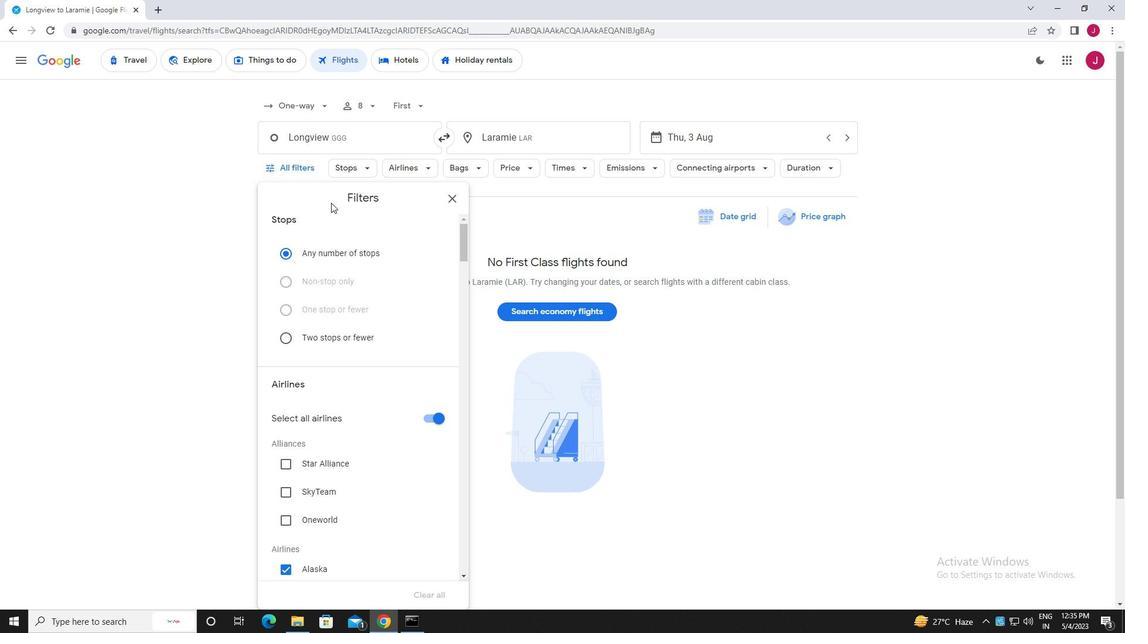 
Action: Mouse scrolled (337, 208) with delta (0, 0)
Screenshot: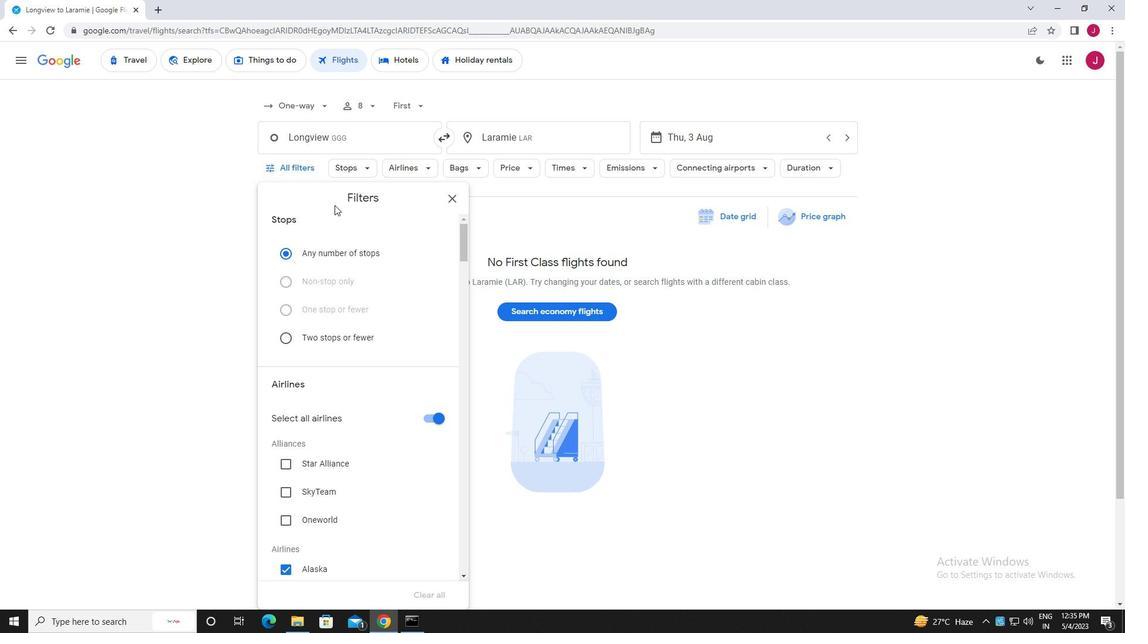 
Action: Mouse scrolled (337, 208) with delta (0, 0)
Screenshot: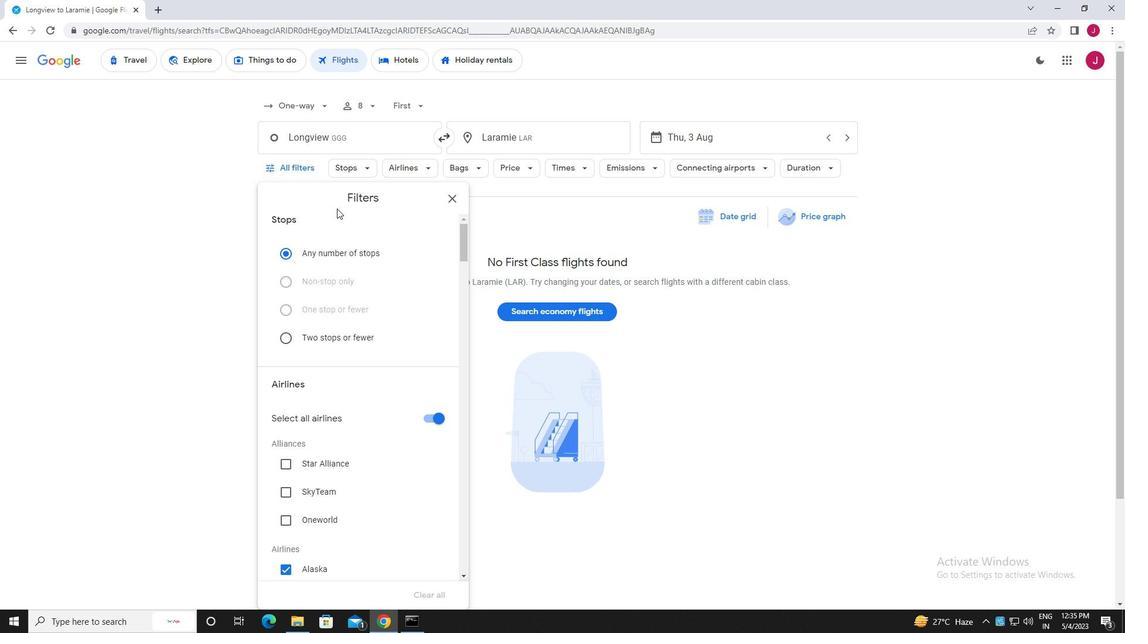 
Action: Mouse moved to (350, 215)
Screenshot: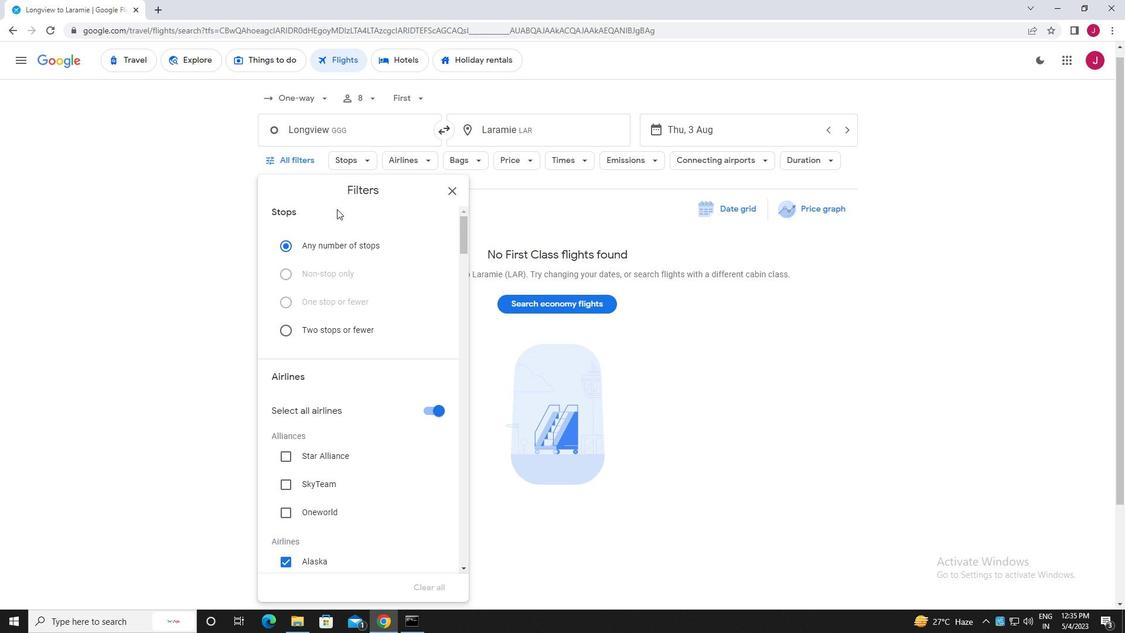 
Action: Mouse scrolled (350, 215) with delta (0, 0)
Screenshot: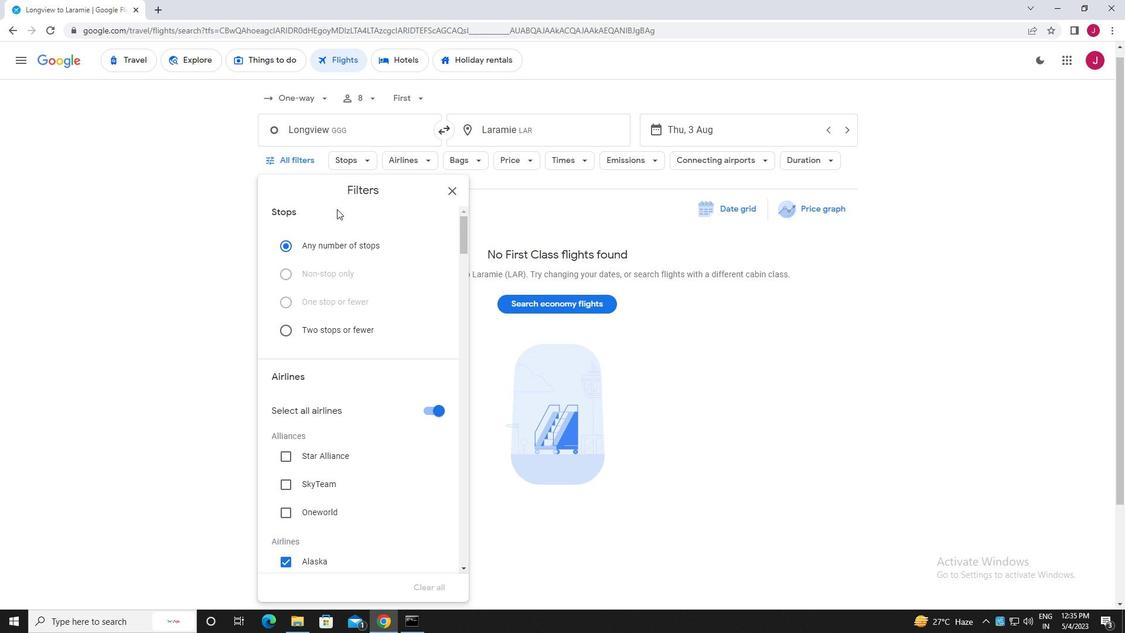 
Action: Mouse moved to (406, 211)
Screenshot: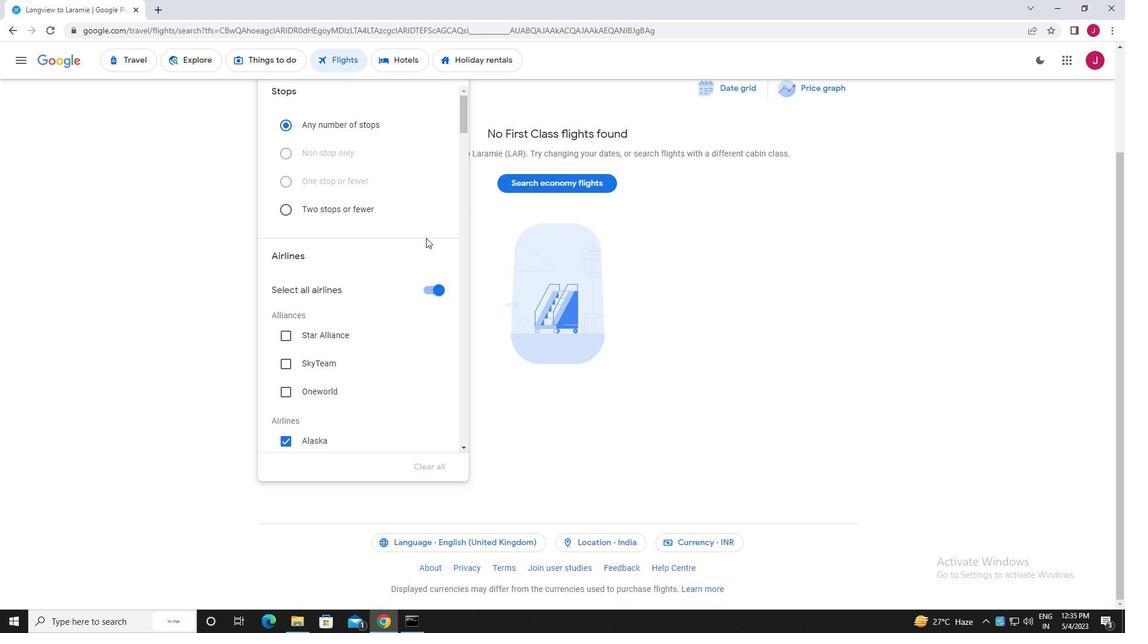 
Action: Mouse scrolled (406, 211) with delta (0, 0)
Screenshot: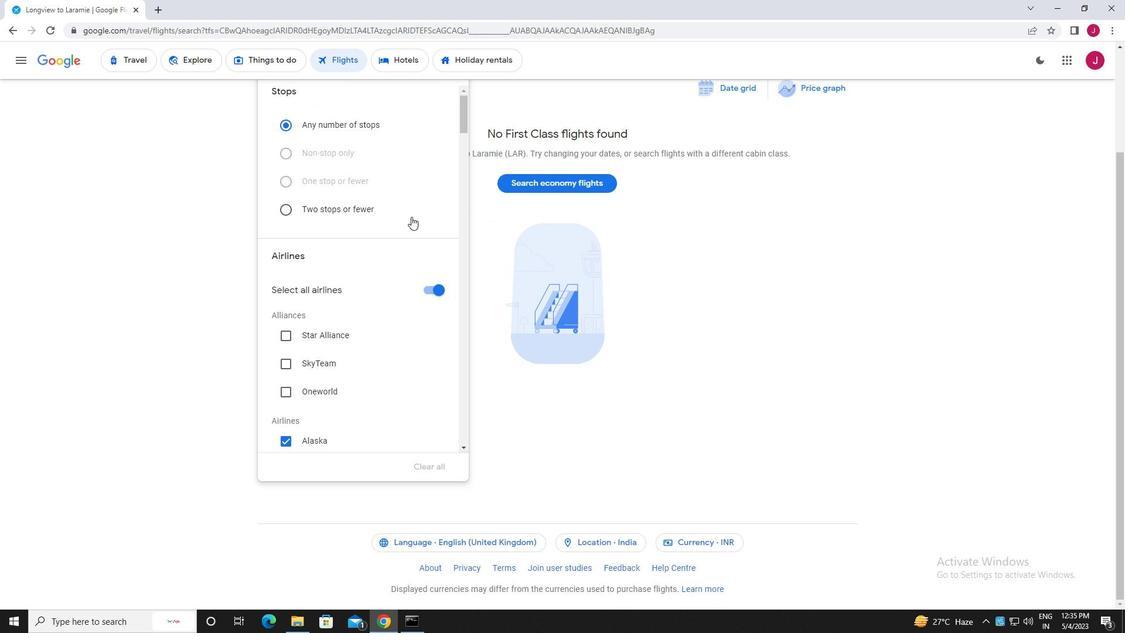 
Action: Mouse scrolled (406, 211) with delta (0, 0)
Screenshot: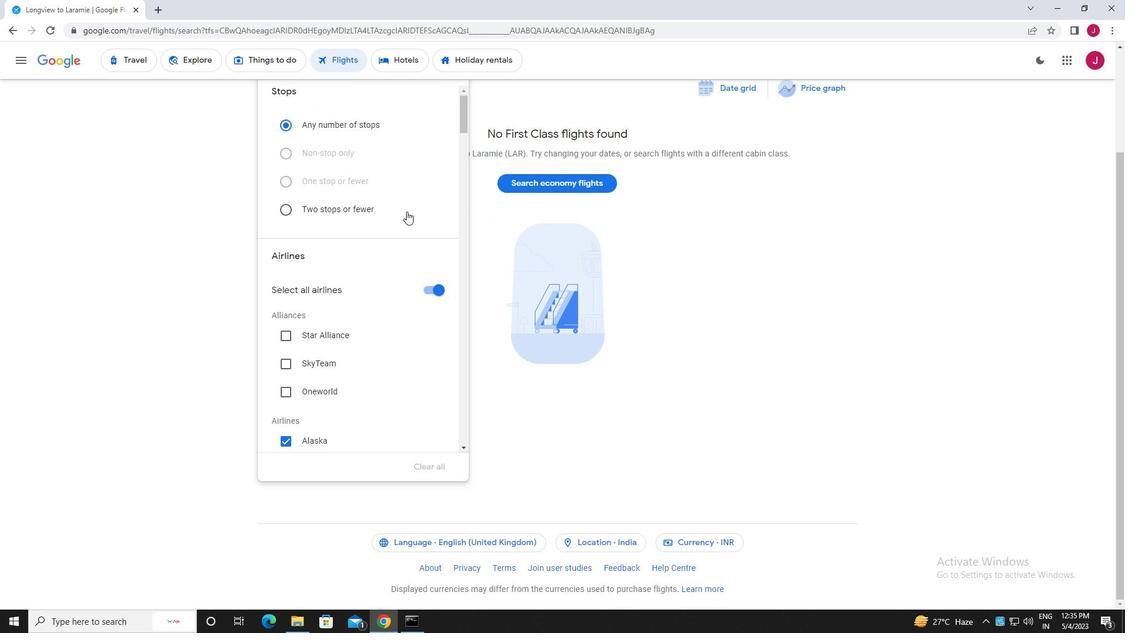 
Action: Mouse moved to (426, 172)
Screenshot: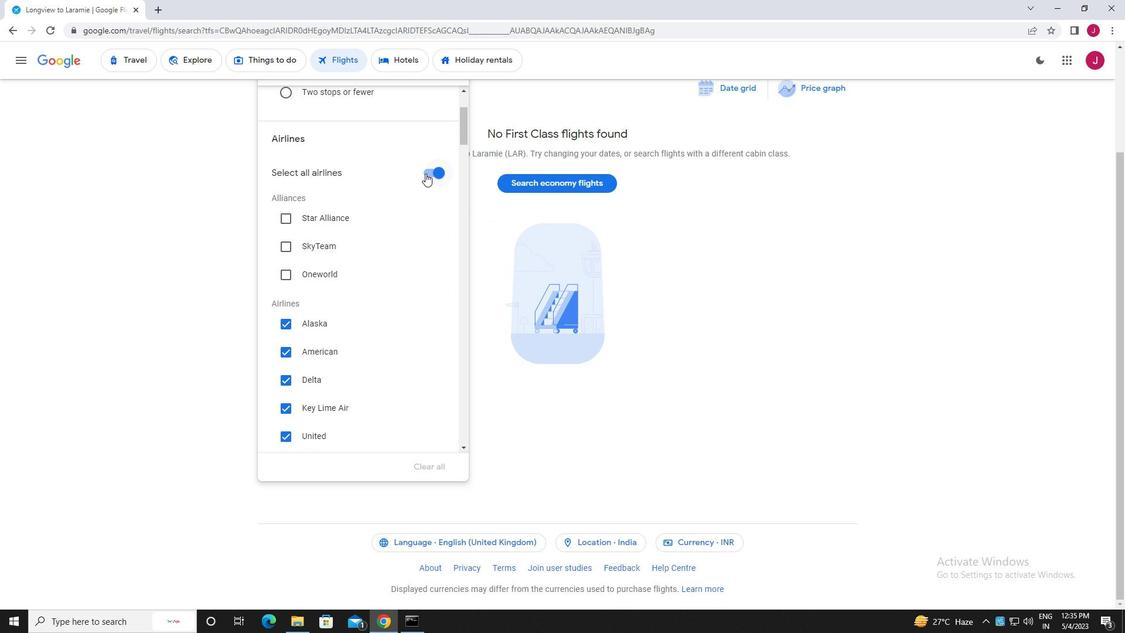 
Action: Mouse pressed left at (426, 172)
Screenshot: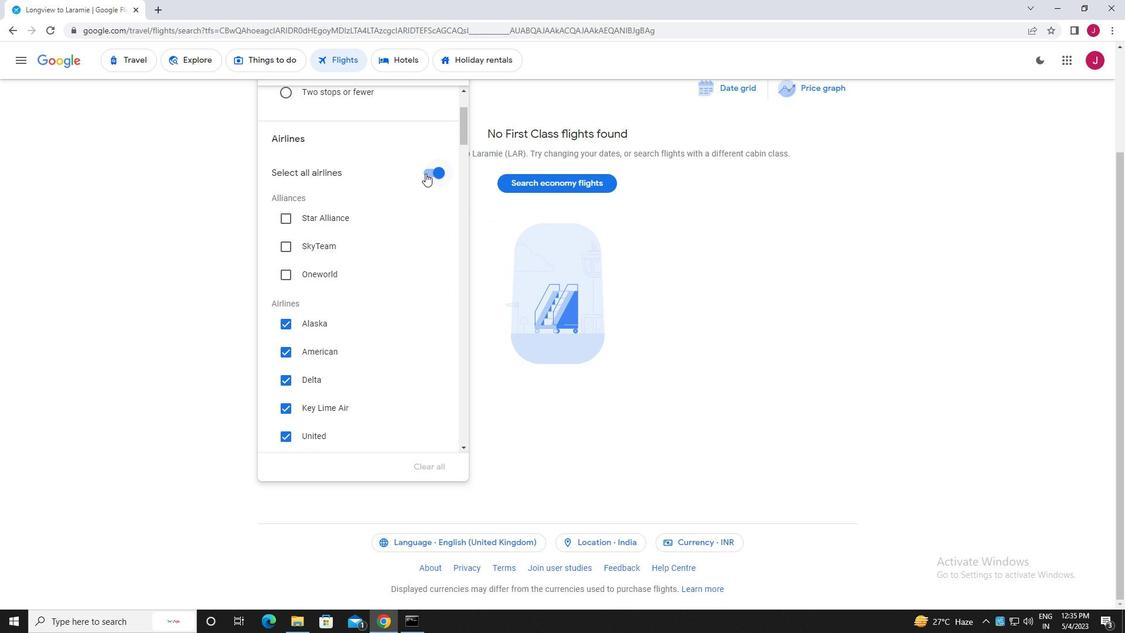 
Action: Mouse moved to (356, 203)
Screenshot: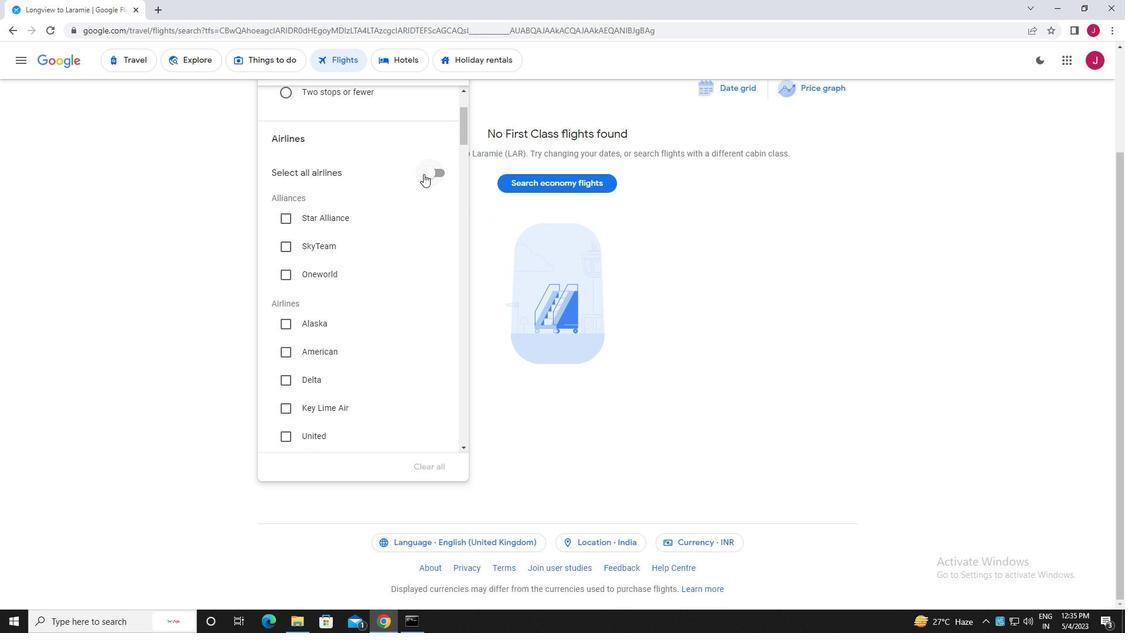 
Action: Mouse scrolled (356, 202) with delta (0, 0)
Screenshot: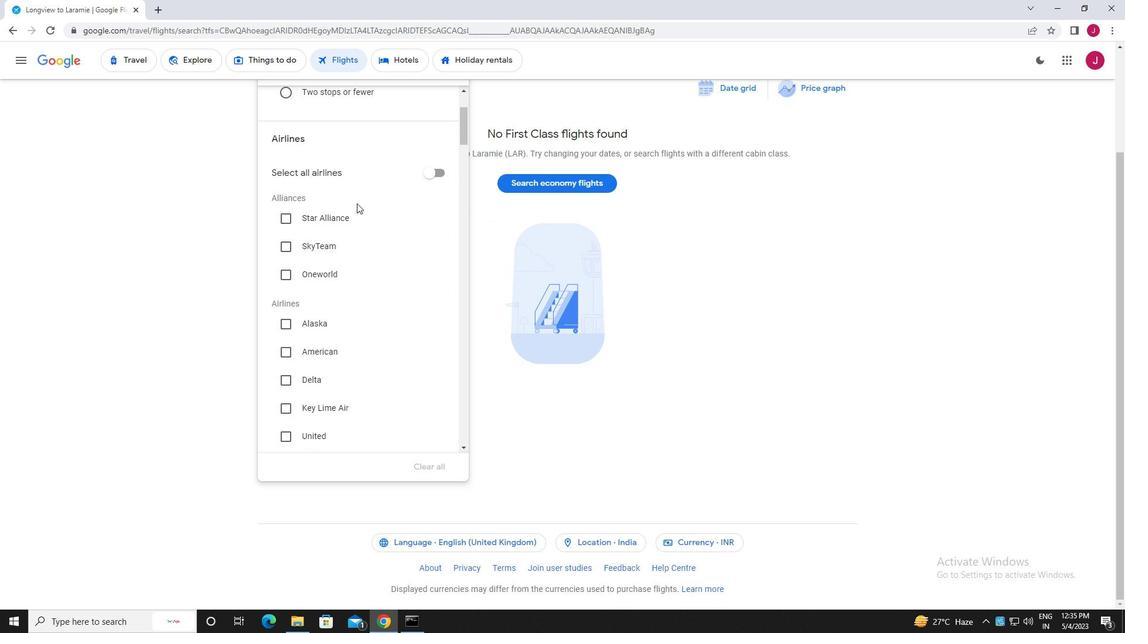 
Action: Mouse scrolled (356, 202) with delta (0, 0)
Screenshot: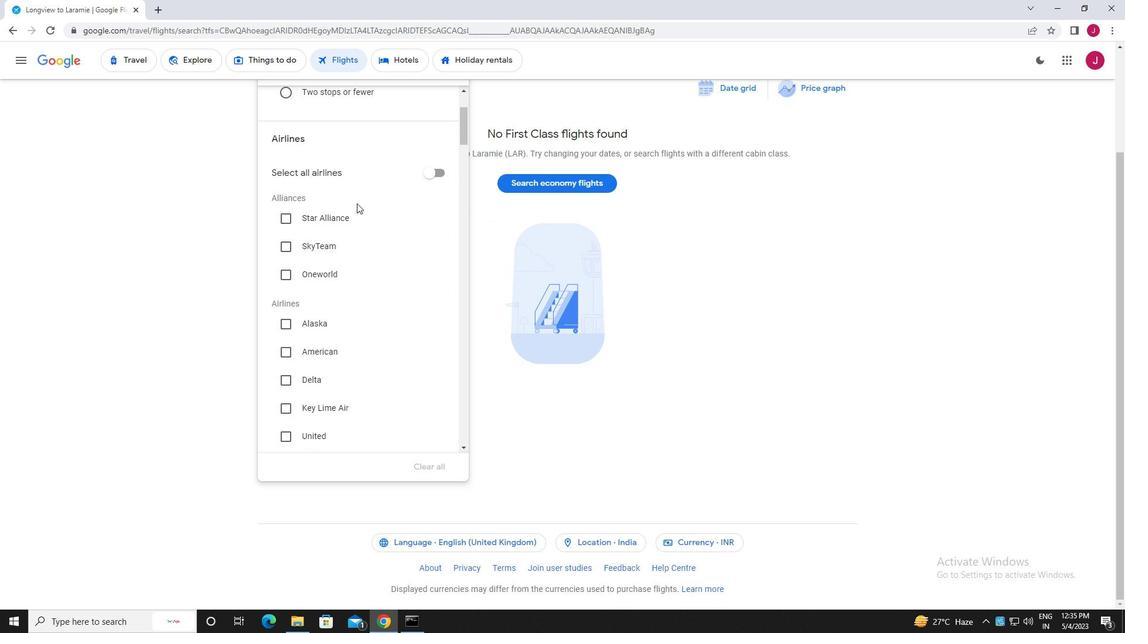 
Action: Mouse moved to (287, 204)
Screenshot: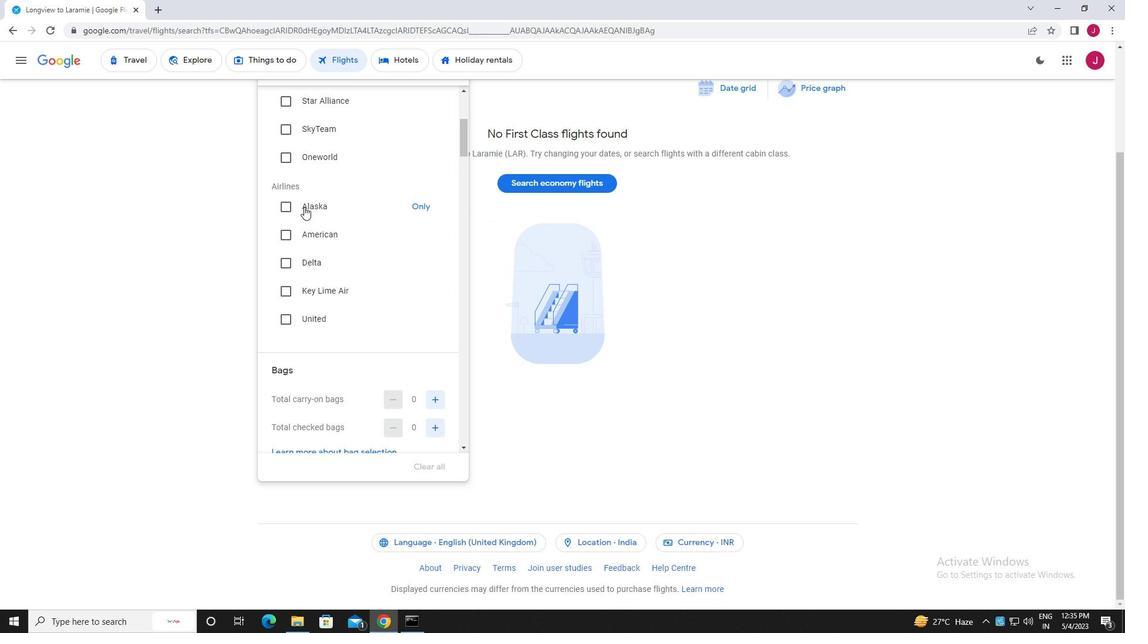 
Action: Mouse pressed left at (287, 204)
Screenshot: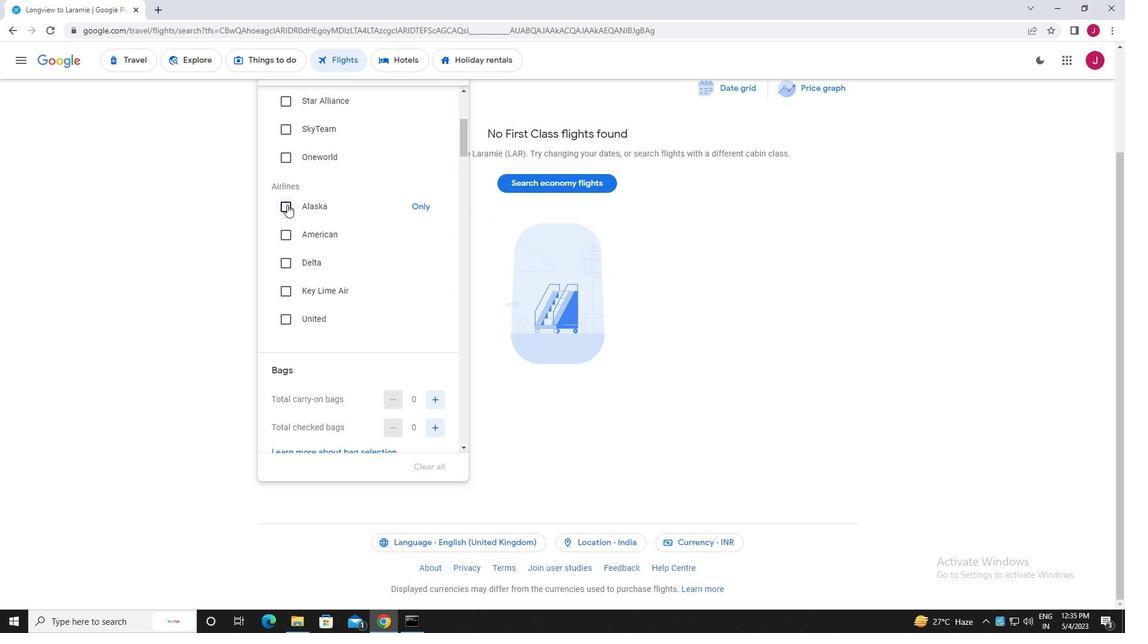 
Action: Mouse moved to (373, 201)
Screenshot: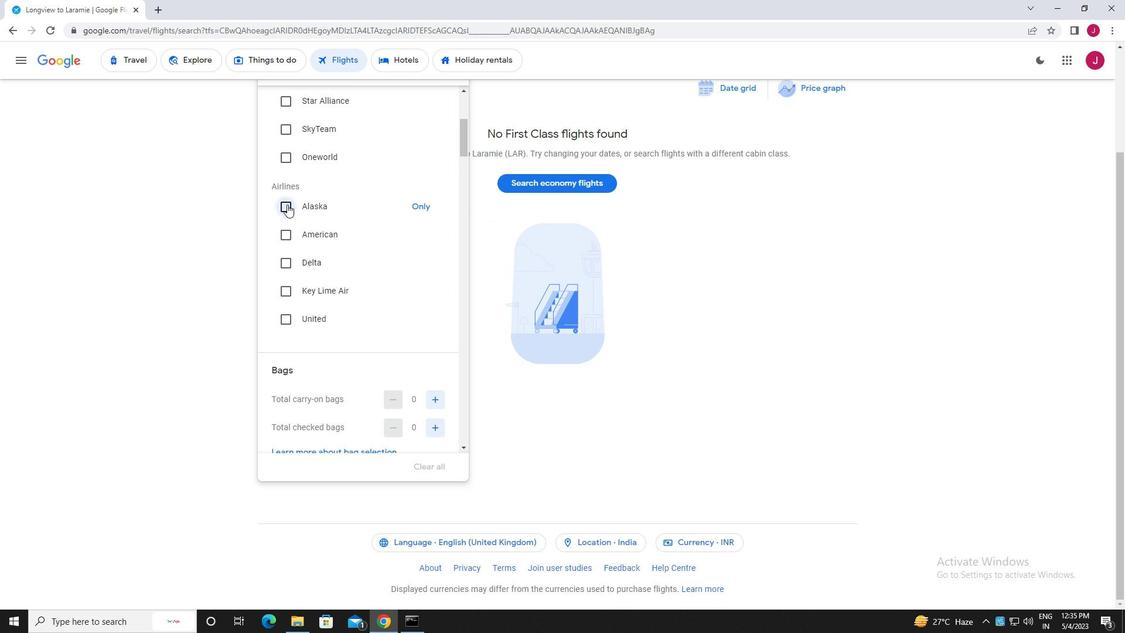 
Action: Mouse scrolled (373, 200) with delta (0, 0)
Screenshot: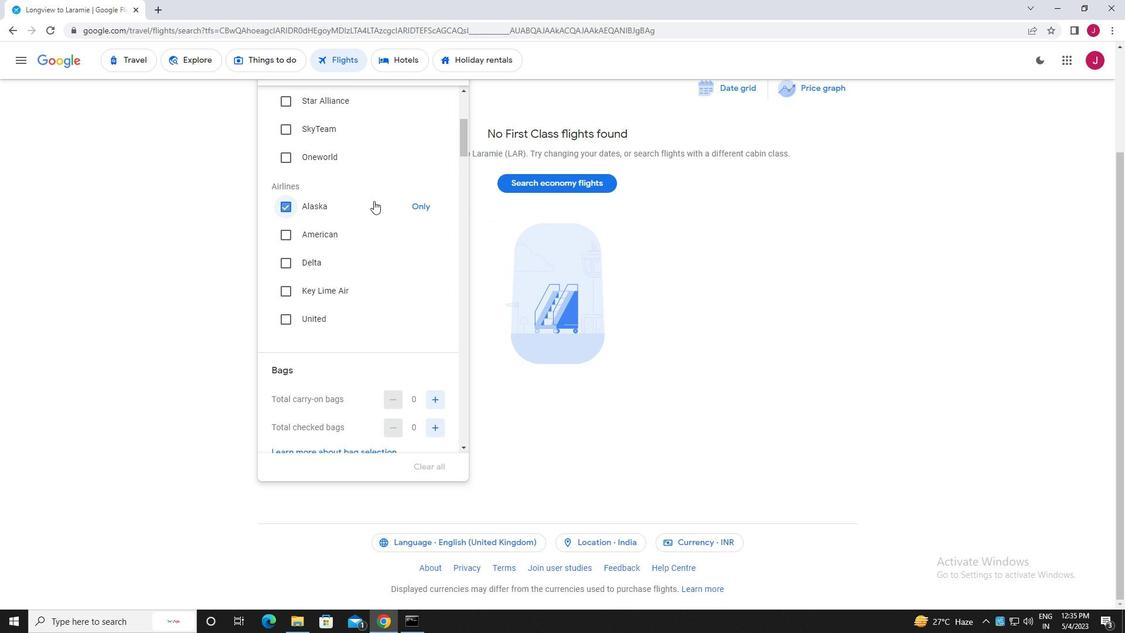 
Action: Mouse scrolled (373, 200) with delta (0, 0)
Screenshot: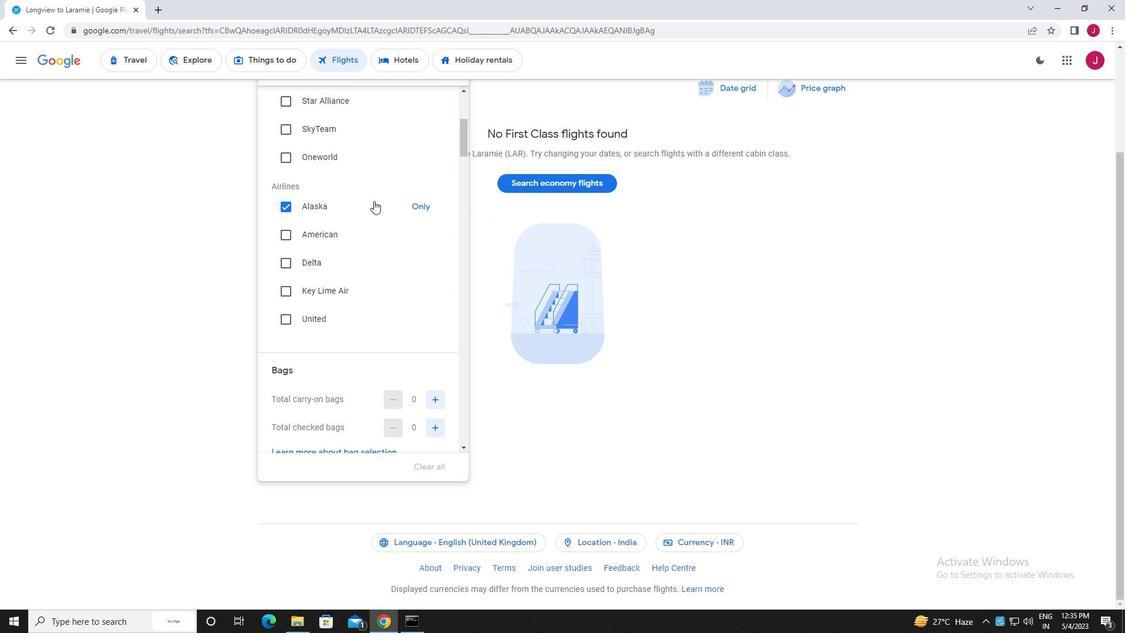 
Action: Mouse scrolled (373, 200) with delta (0, 0)
Screenshot: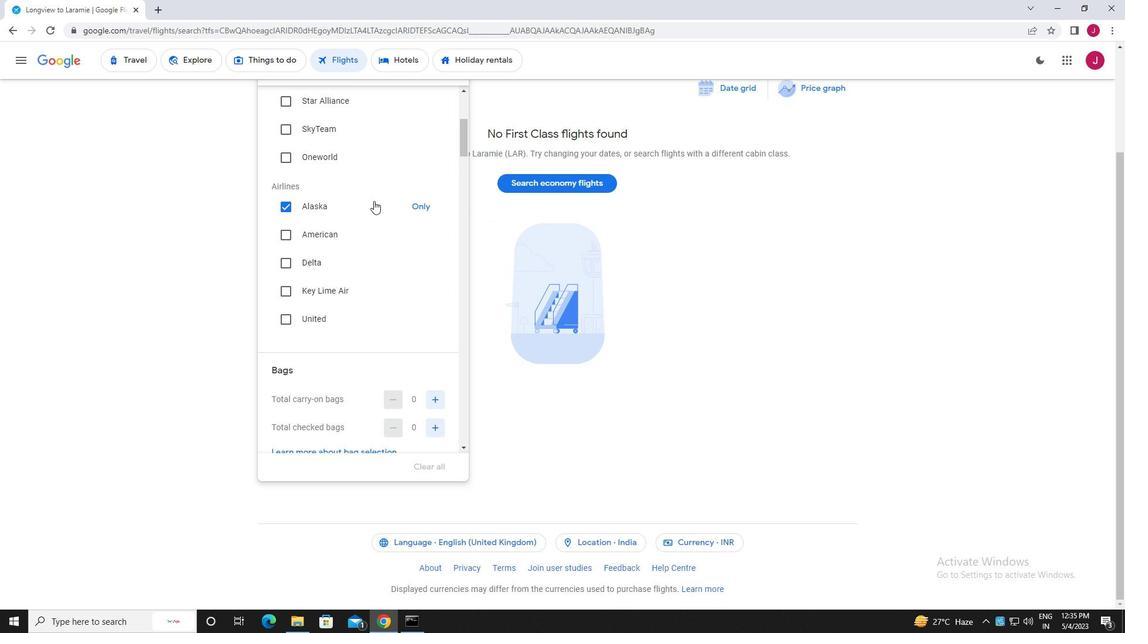
Action: Mouse moved to (373, 201)
Screenshot: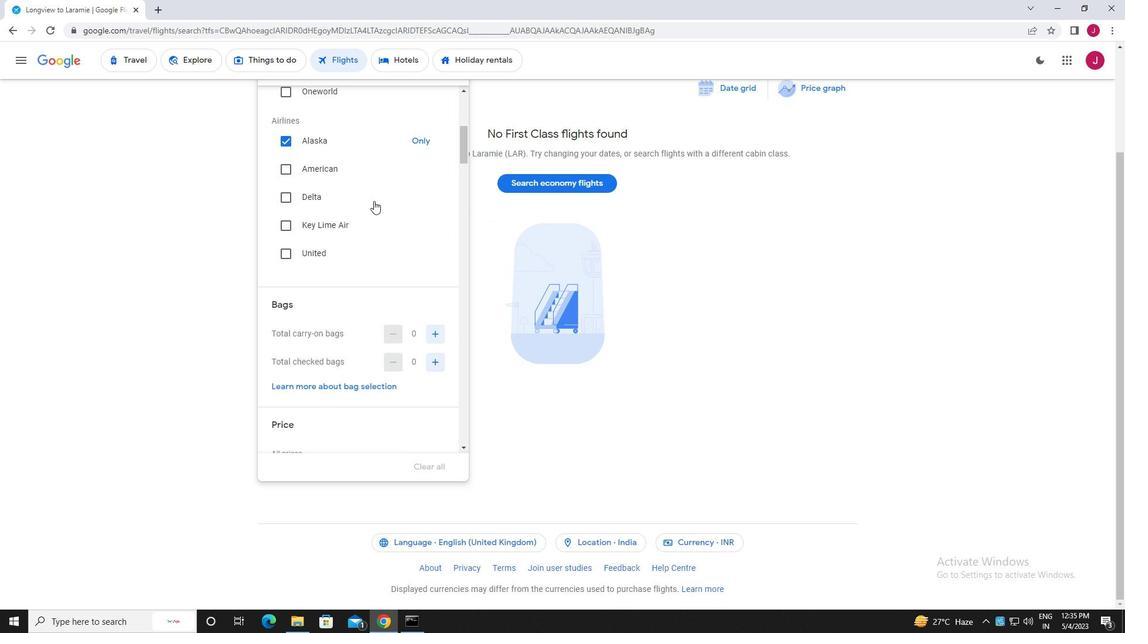 
Action: Mouse scrolled (373, 200) with delta (0, 0)
Screenshot: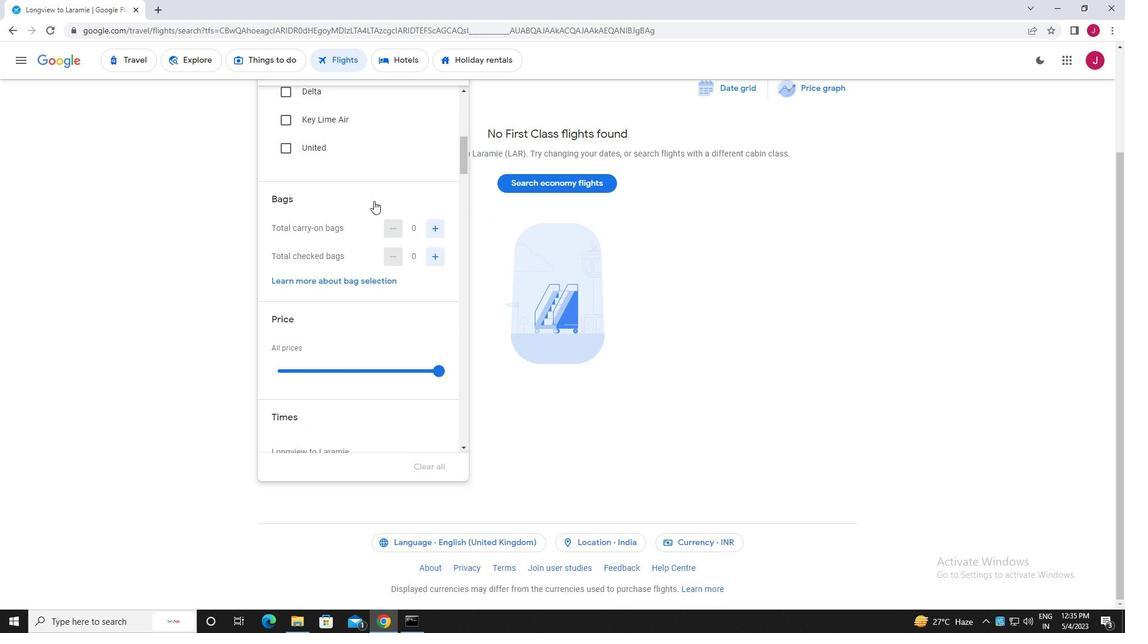 
Action: Mouse moved to (437, 318)
Screenshot: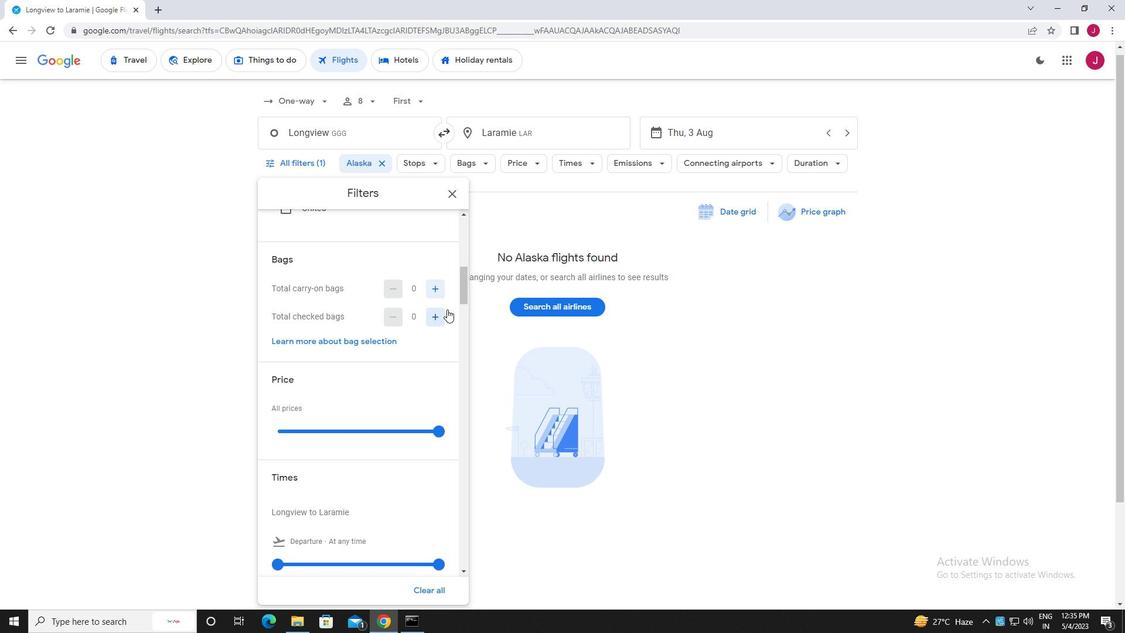 
Action: Mouse pressed left at (437, 318)
Screenshot: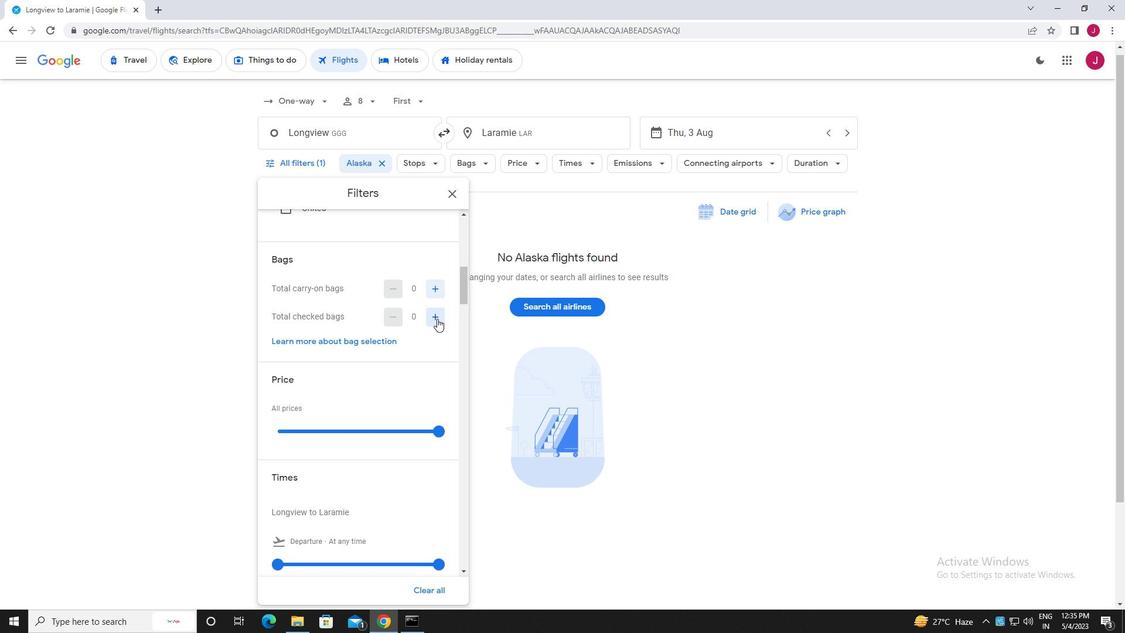 
Action: Mouse moved to (384, 281)
Screenshot: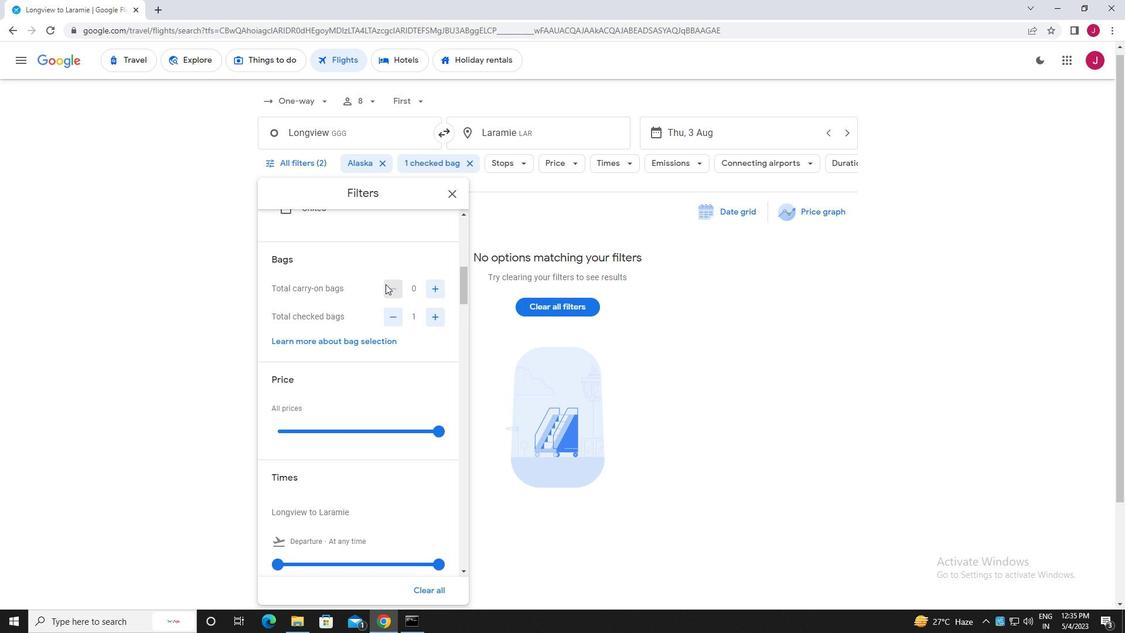 
Action: Mouse scrolled (384, 280) with delta (0, 0)
Screenshot: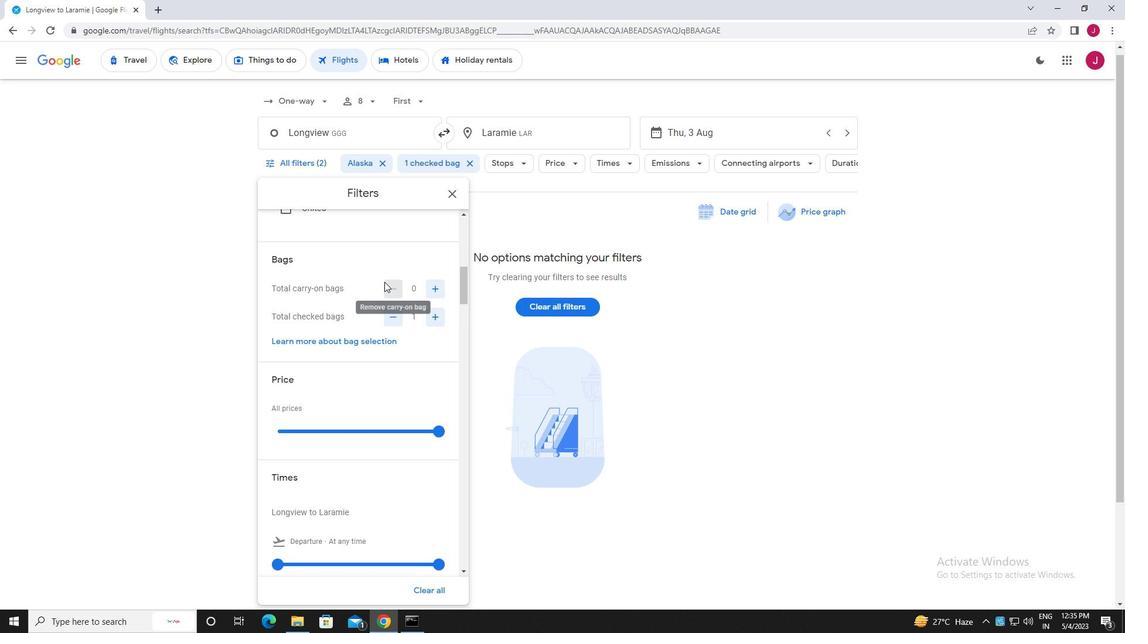 
Action: Mouse scrolled (384, 280) with delta (0, 0)
Screenshot: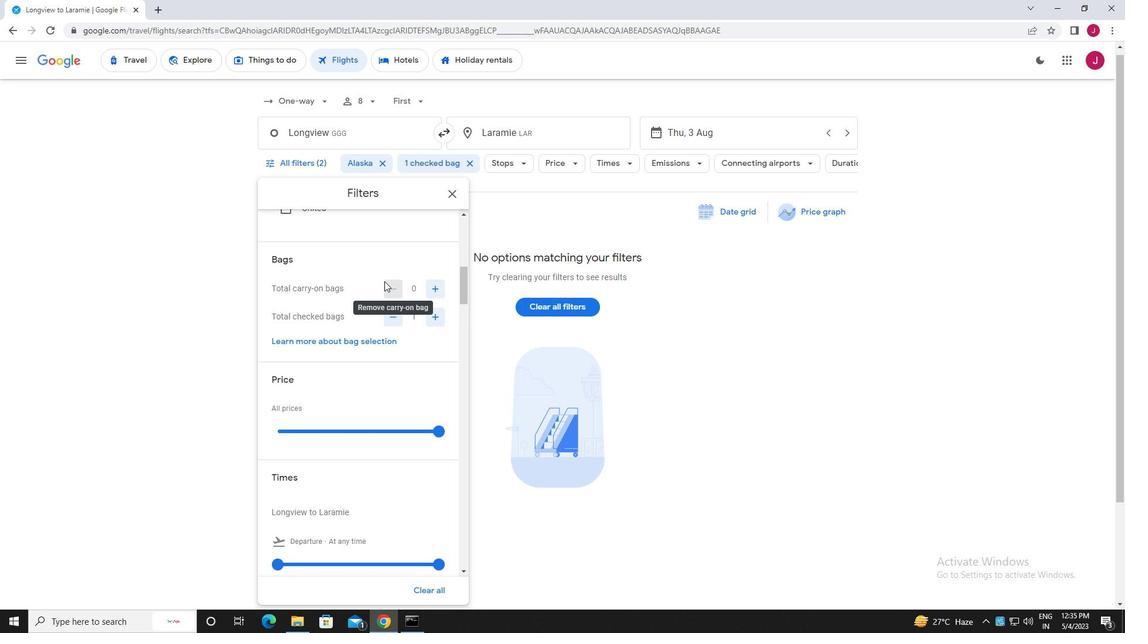 
Action: Mouse moved to (440, 313)
Screenshot: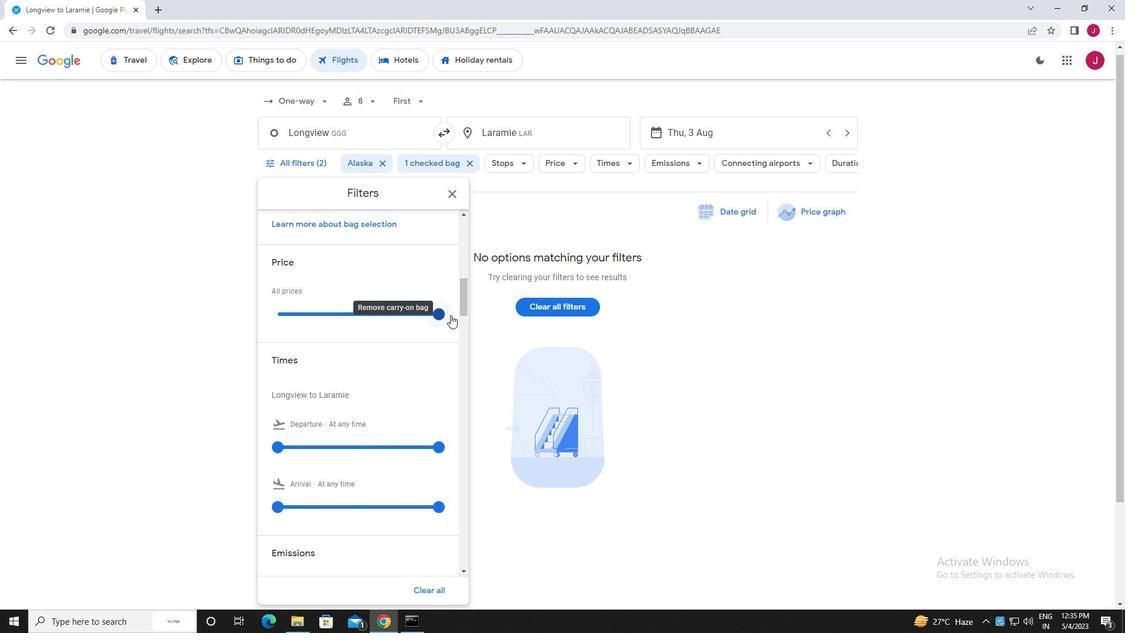 
Action: Mouse pressed left at (440, 313)
Screenshot: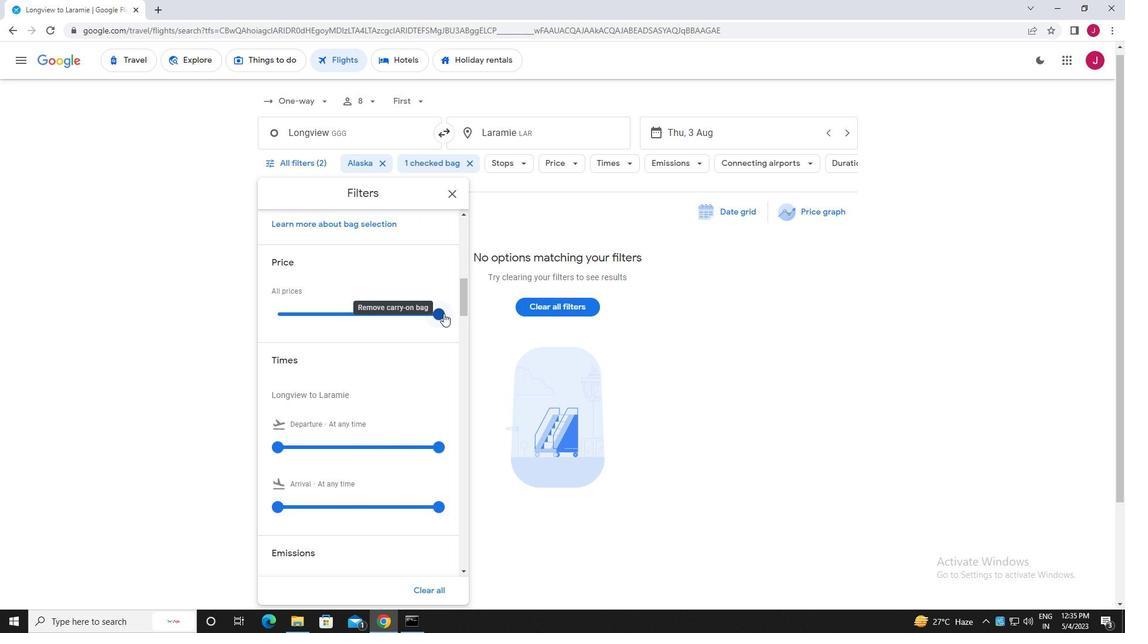 
Action: Mouse moved to (430, 294)
Screenshot: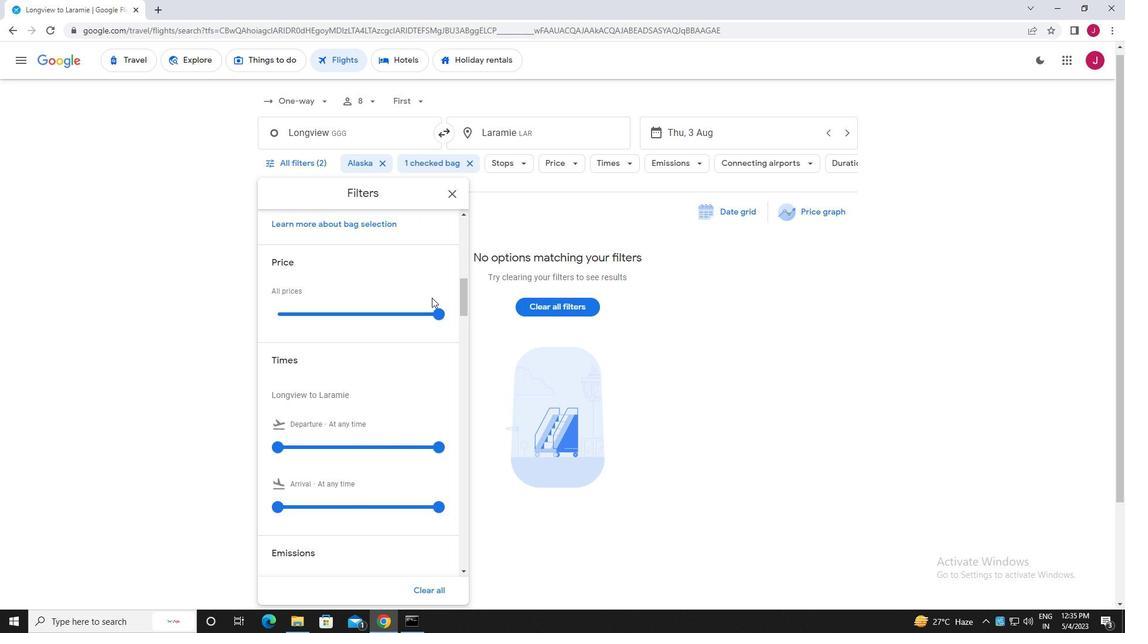 
Action: Mouse scrolled (430, 293) with delta (0, 0)
Screenshot: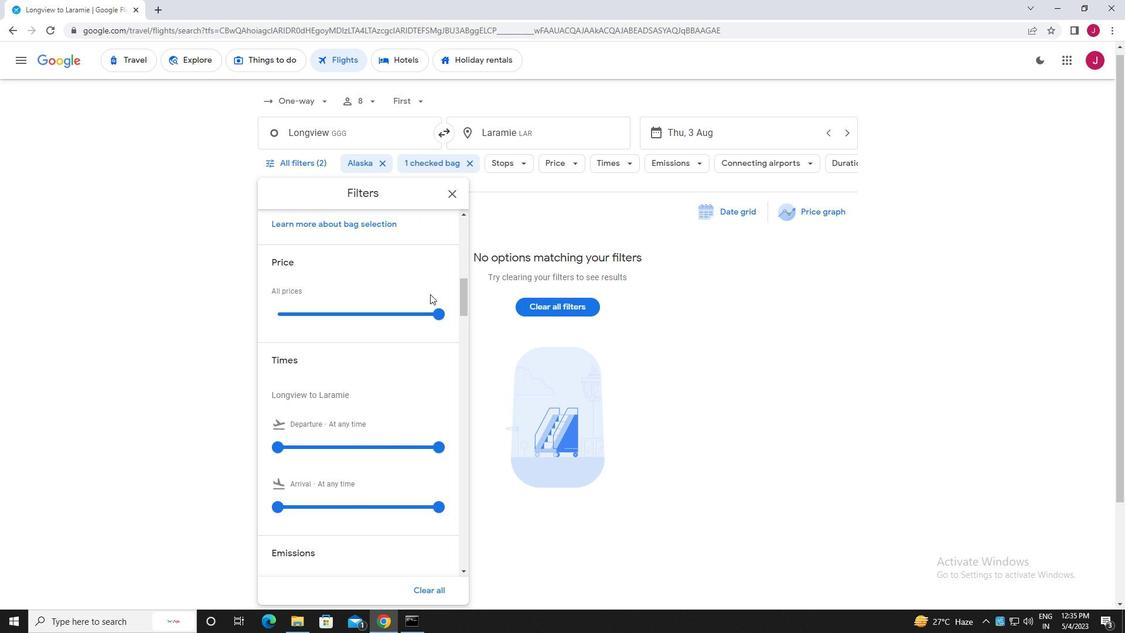 
Action: Mouse scrolled (430, 293) with delta (0, 0)
Screenshot: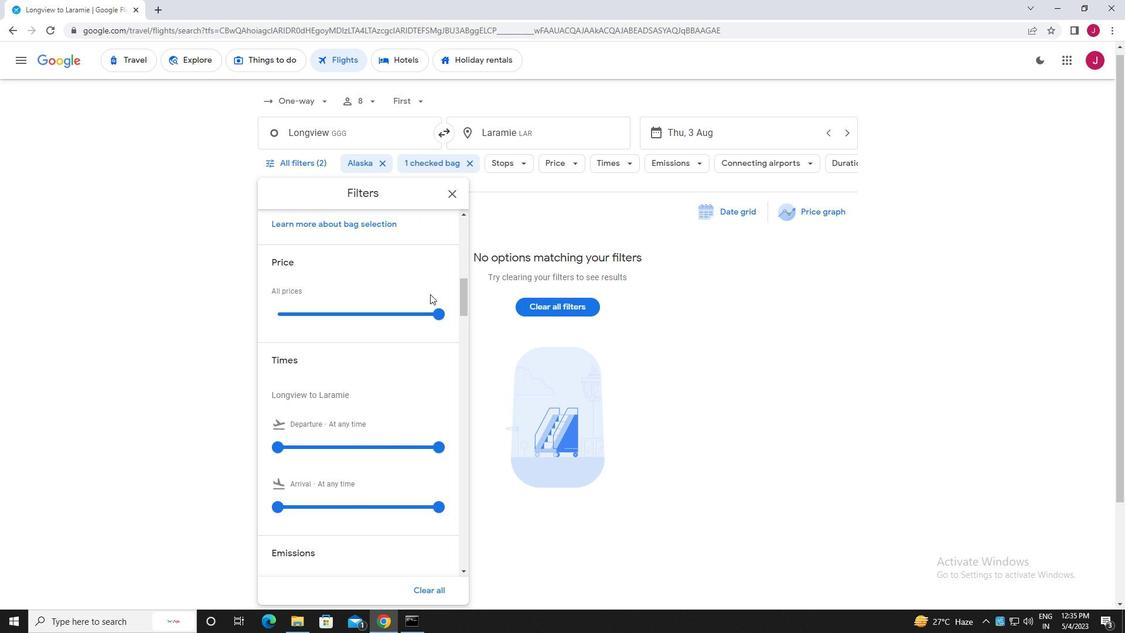 
Action: Mouse moved to (276, 330)
Screenshot: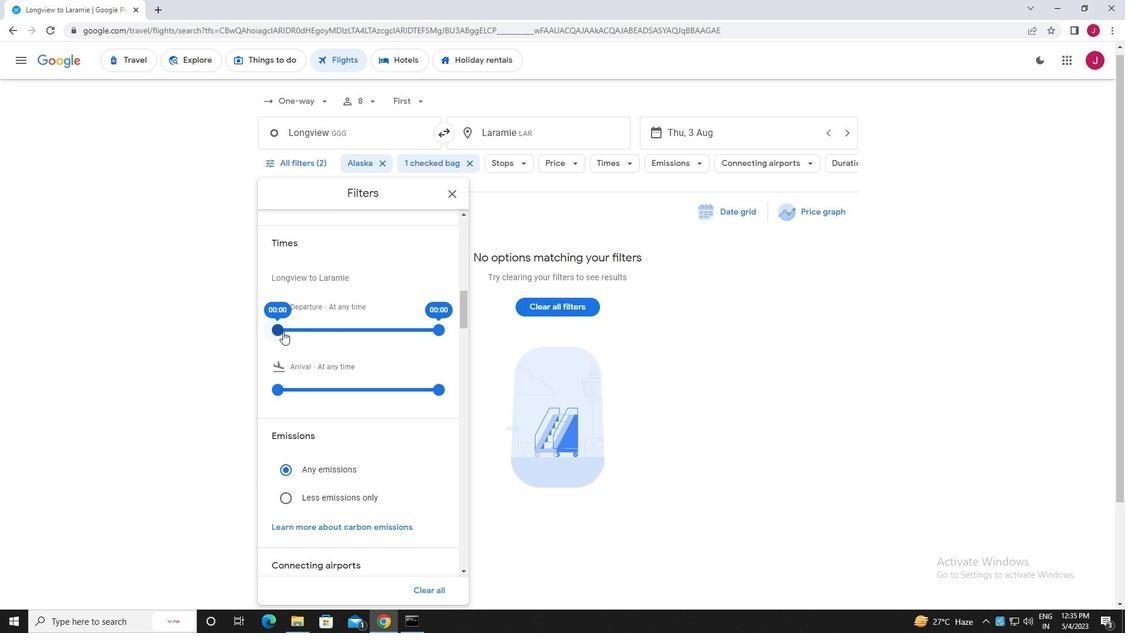 
Action: Mouse pressed left at (276, 330)
Screenshot: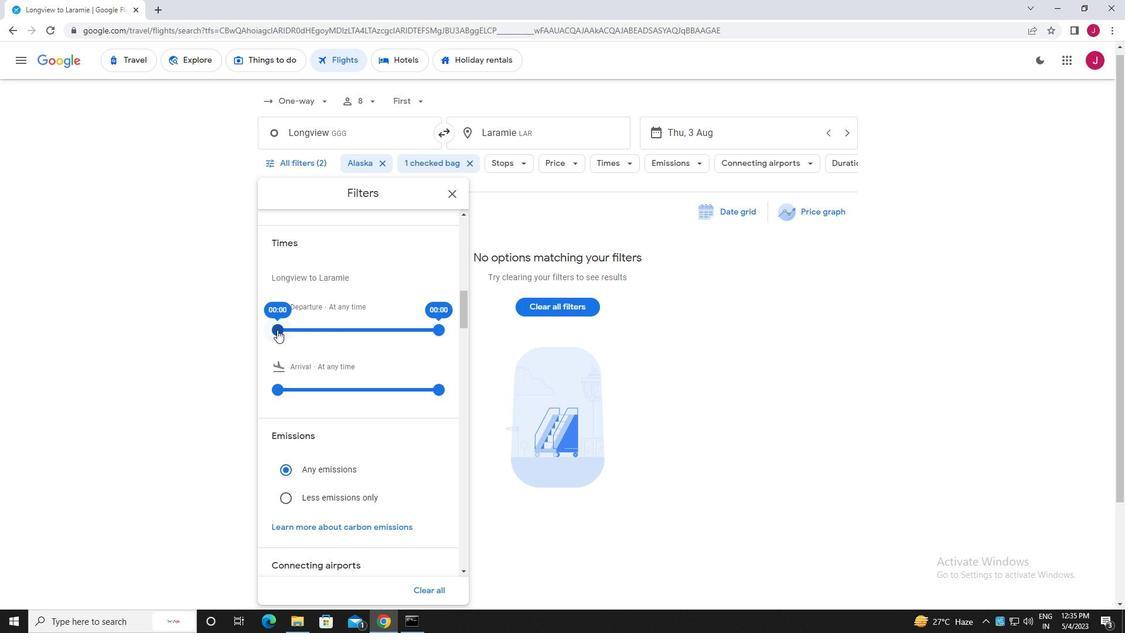 
Action: Mouse moved to (440, 330)
Screenshot: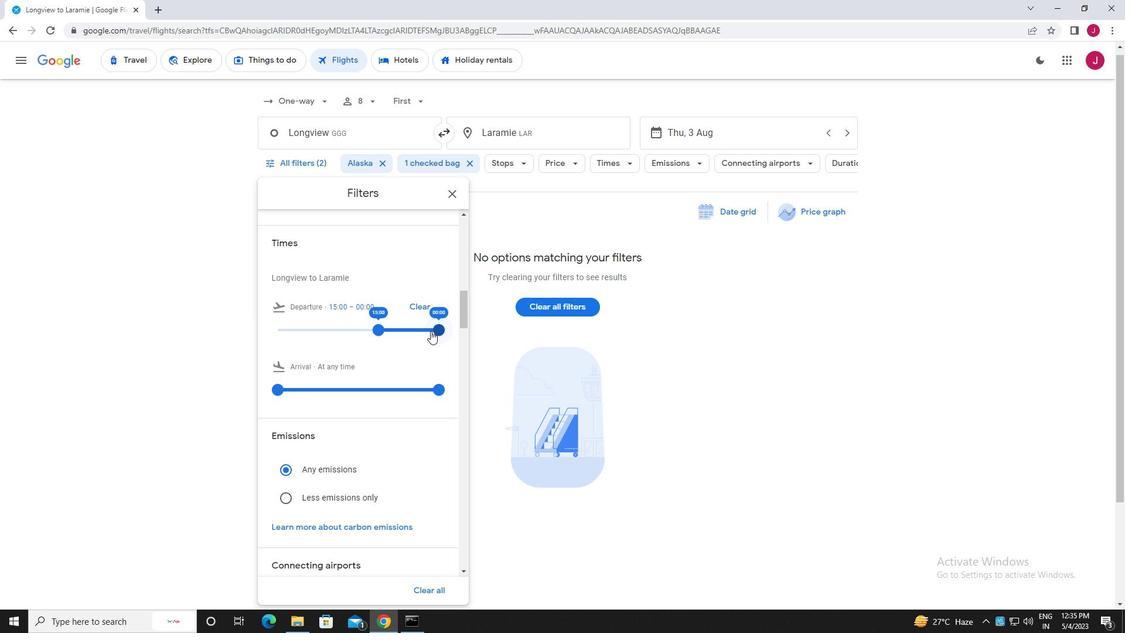 
Action: Mouse pressed left at (440, 330)
Screenshot: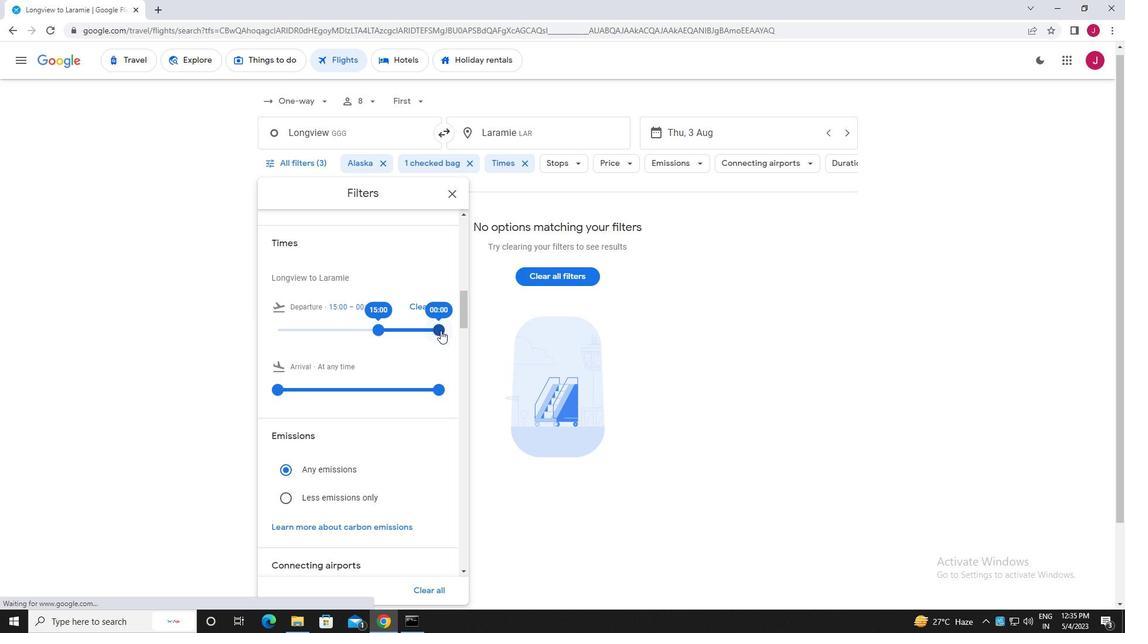 
Action: Mouse moved to (453, 194)
Screenshot: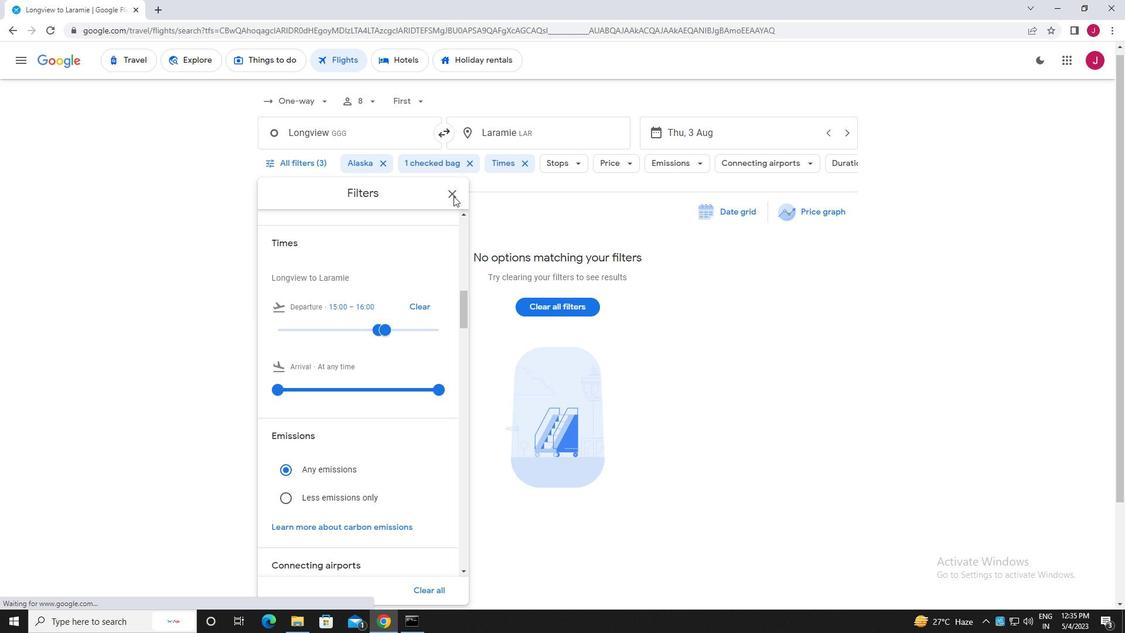 
Action: Mouse pressed left at (453, 194)
Screenshot: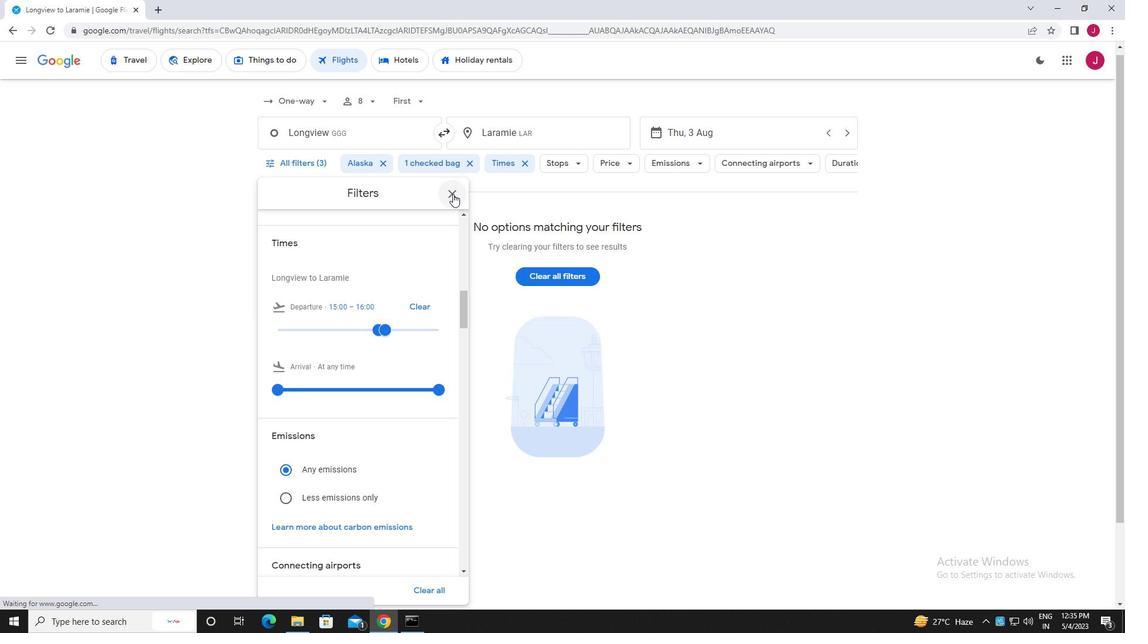 
Action: Mouse moved to (451, 194)
Screenshot: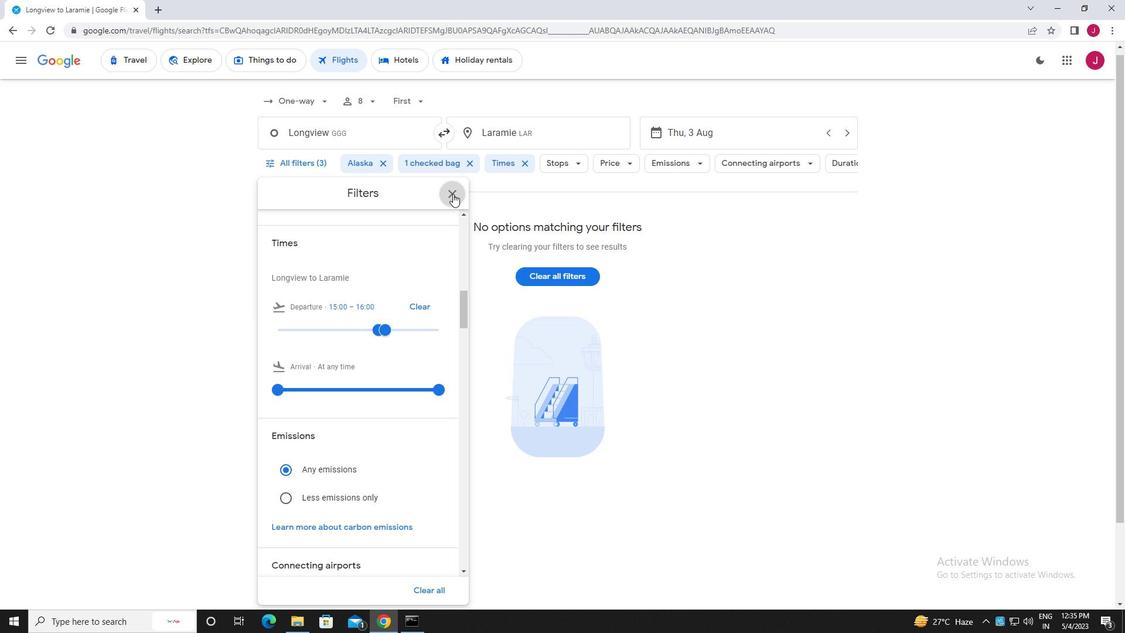 
